 Task: In the  document insight Apply all border to the tabe with  'with box; Style line and width 1 pt 'Select Header and apply  'Bold' Select the text and align it to the  Center
Action: Mouse moved to (133, 154)
Screenshot: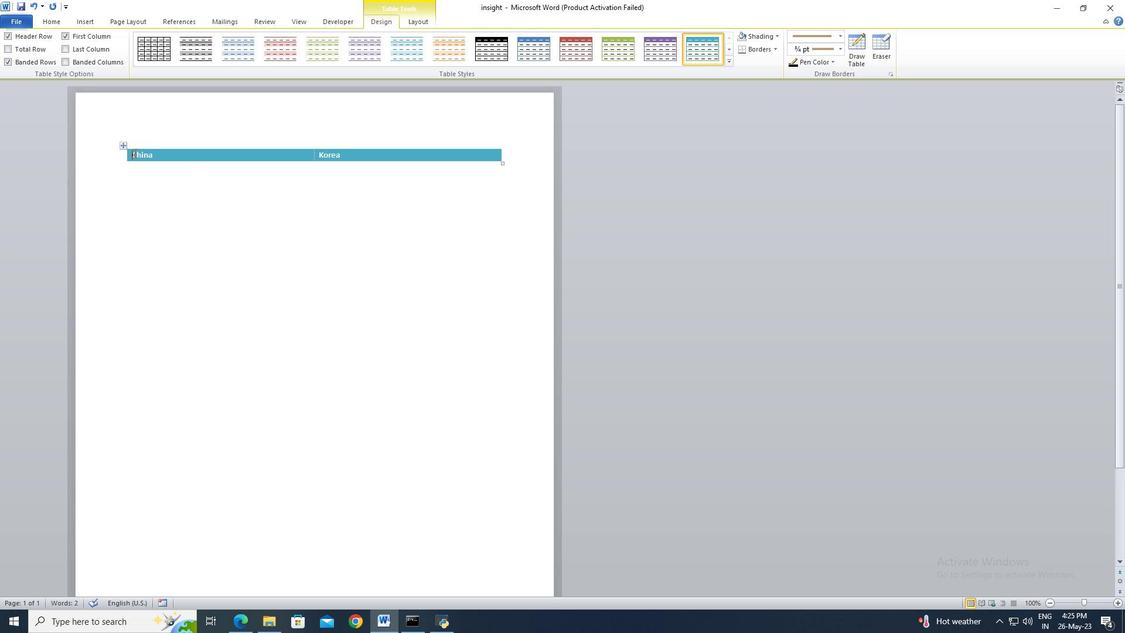 
Action: Mouse pressed left at (133, 154)
Screenshot: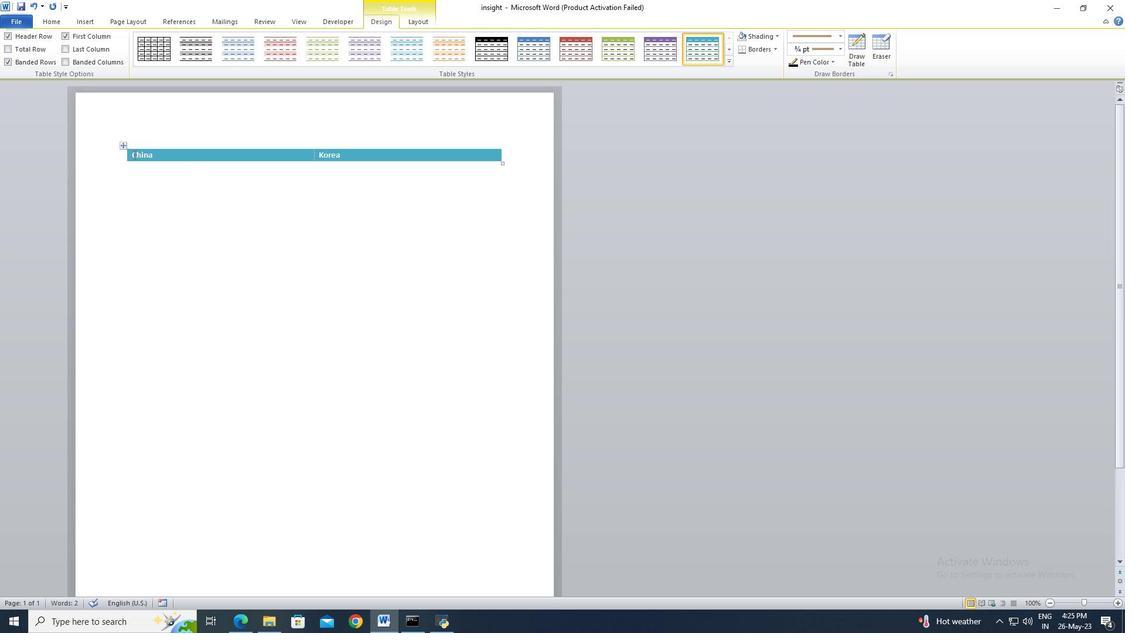 
Action: Mouse moved to (383, 168)
Screenshot: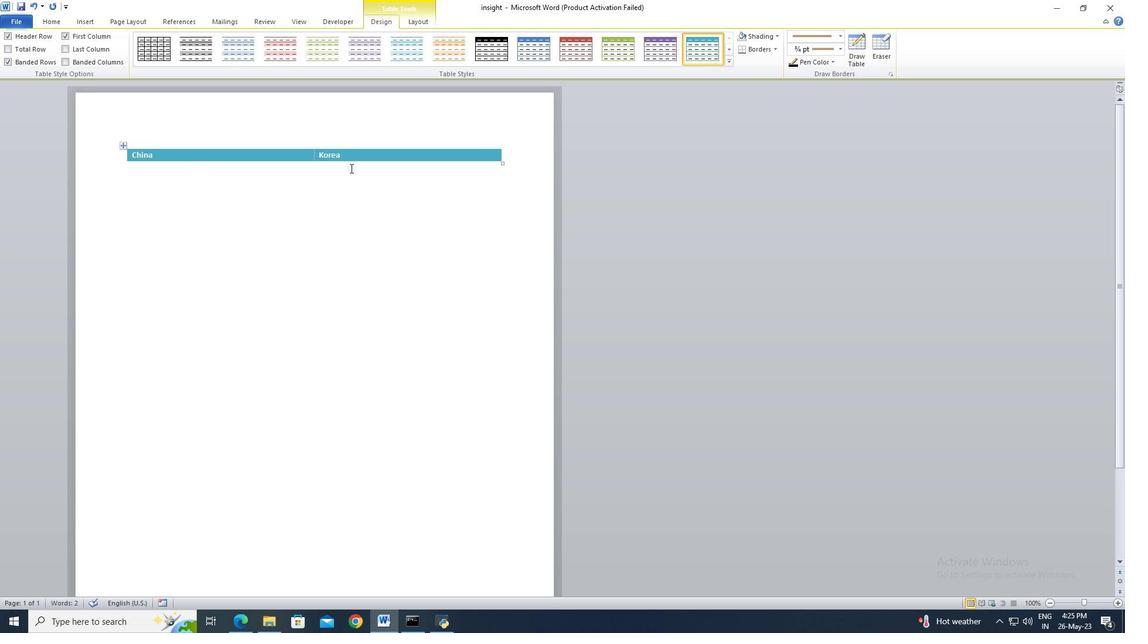 
Action: Key pressed ctrl+A
Screenshot: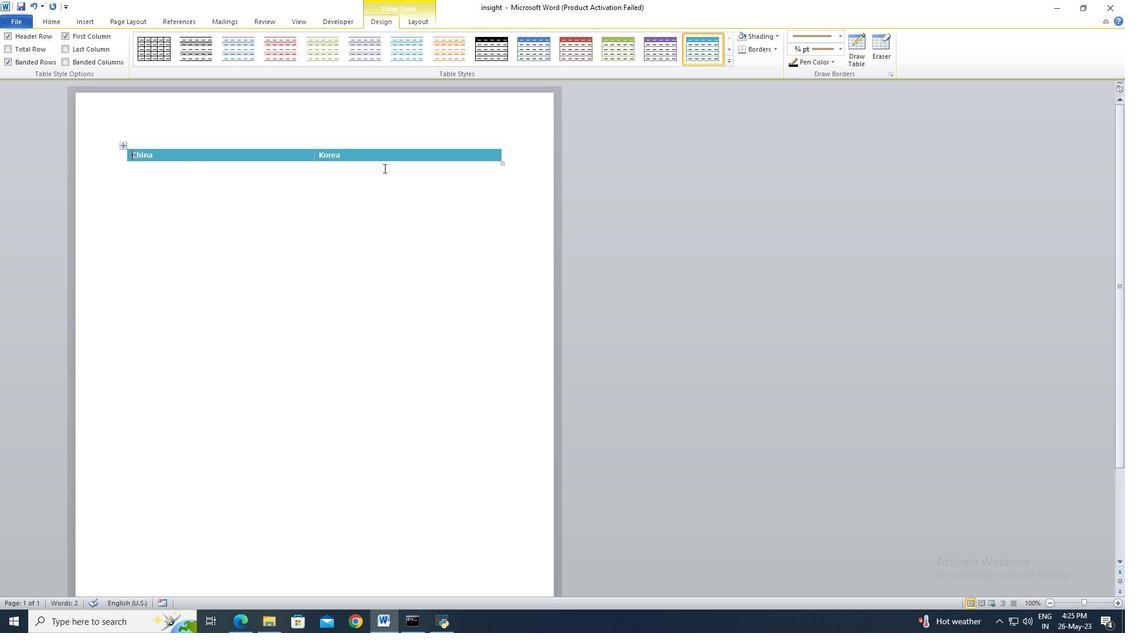 
Action: Mouse moved to (368, 58)
Screenshot: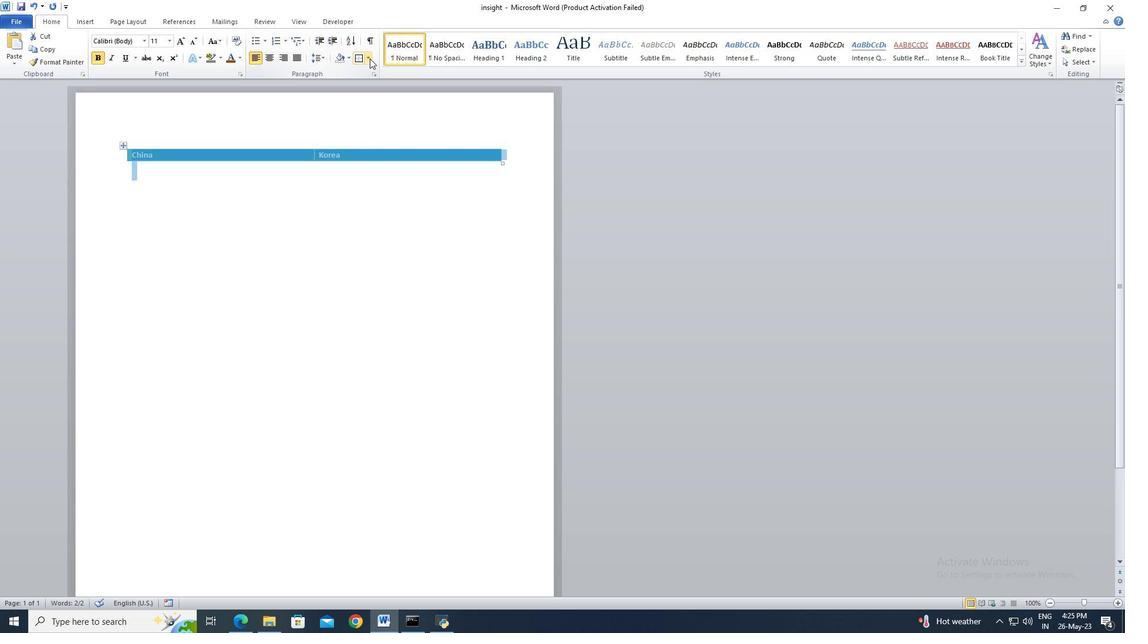 
Action: Mouse pressed left at (368, 58)
Screenshot: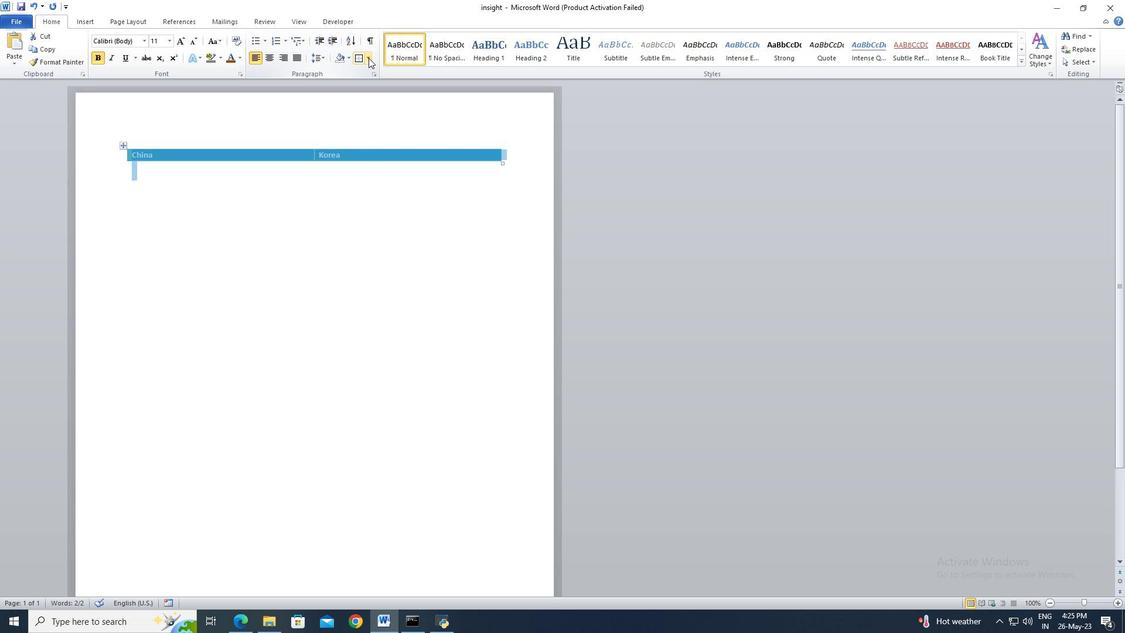
Action: Mouse moved to (322, 181)
Screenshot: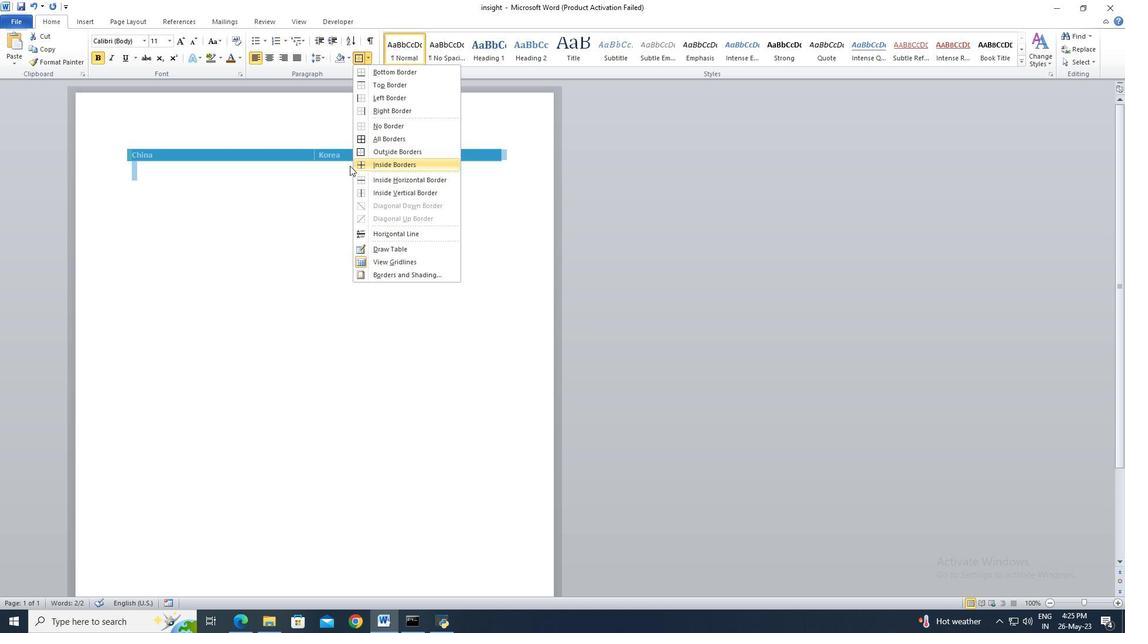 
Action: Mouse pressed left at (322, 181)
Screenshot: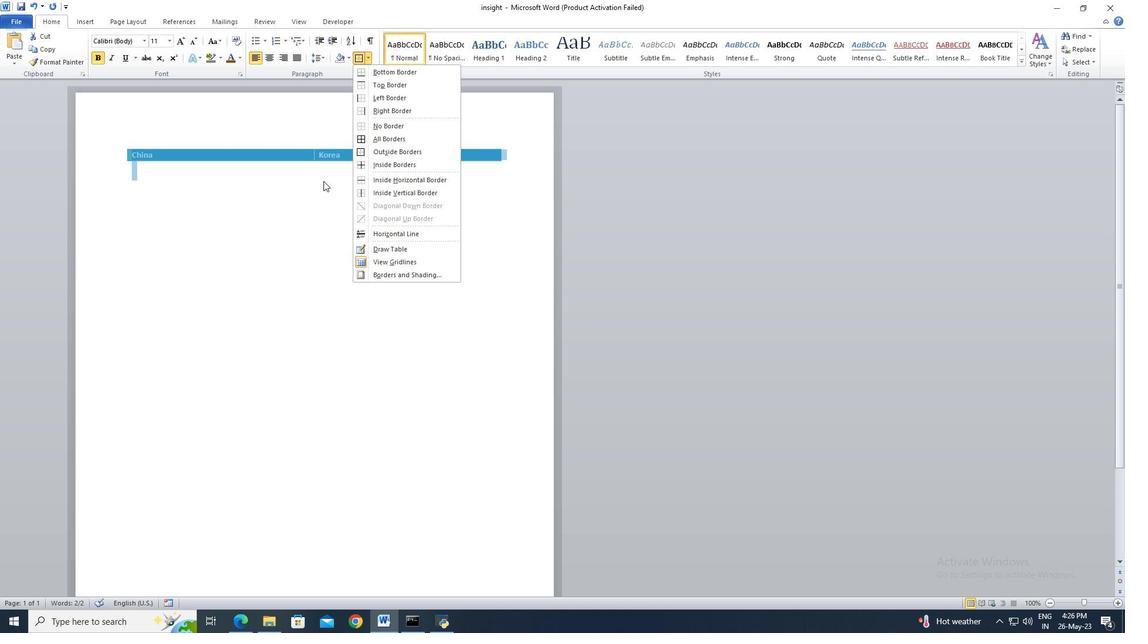
Action: Mouse moved to (362, 52)
Screenshot: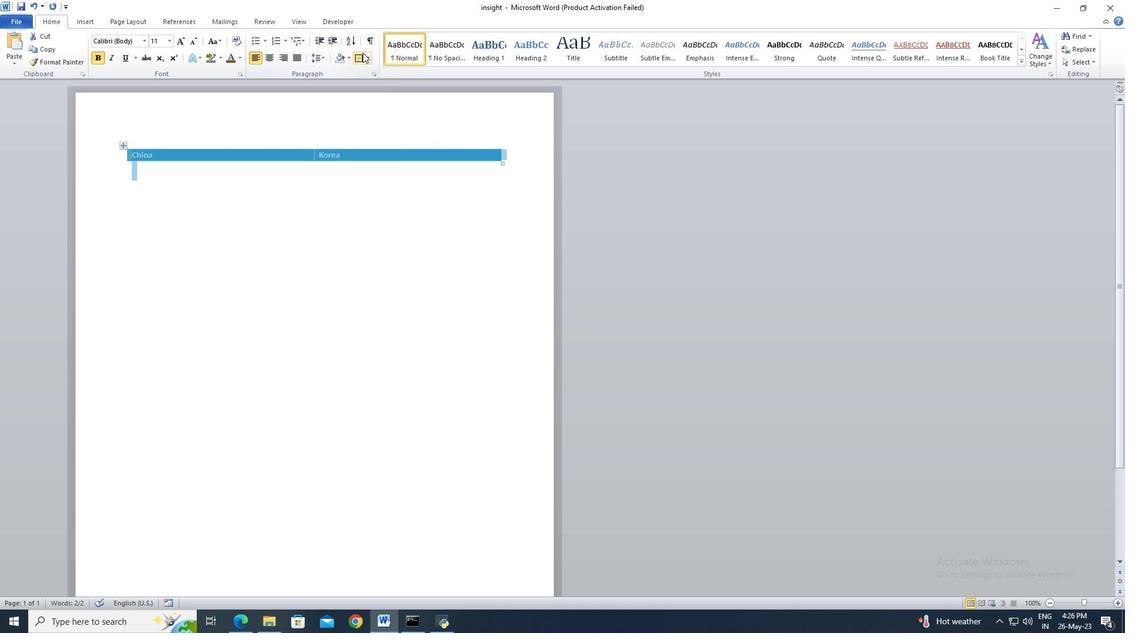 
Action: Mouse pressed left at (362, 52)
Screenshot: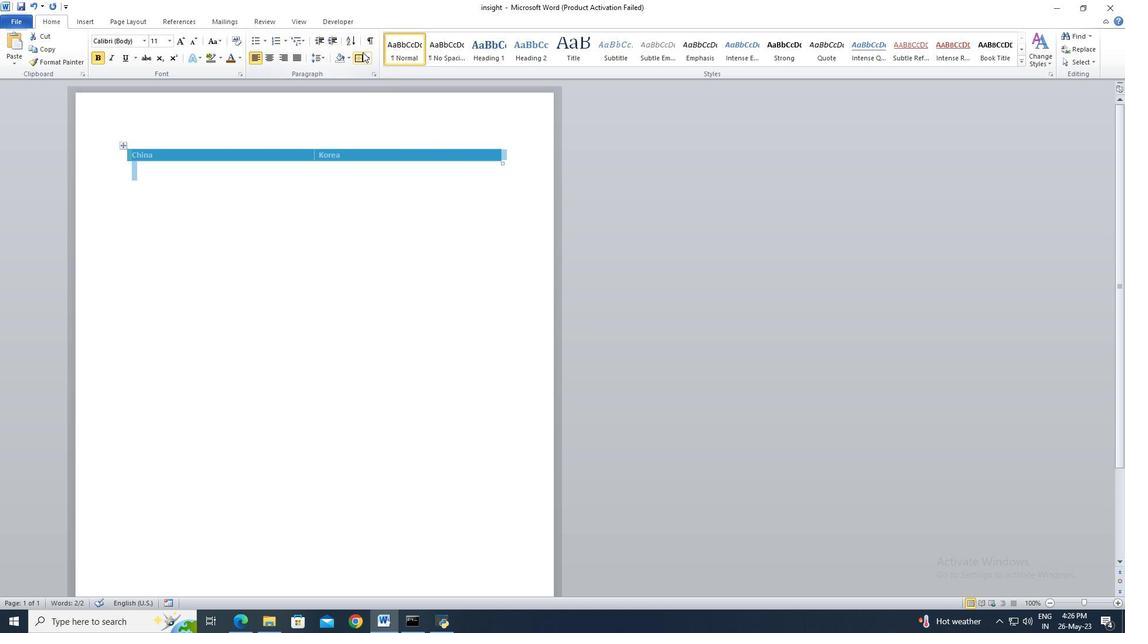 
Action: Mouse moved to (366, 64)
Screenshot: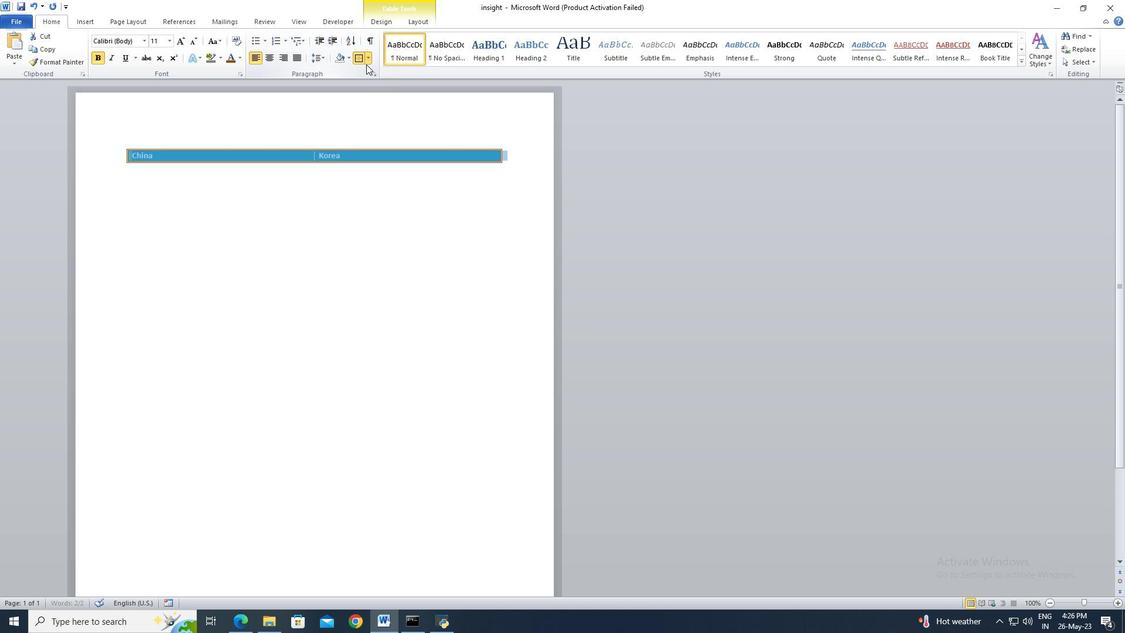 
Action: Key pressed ctrl+Z
Screenshot: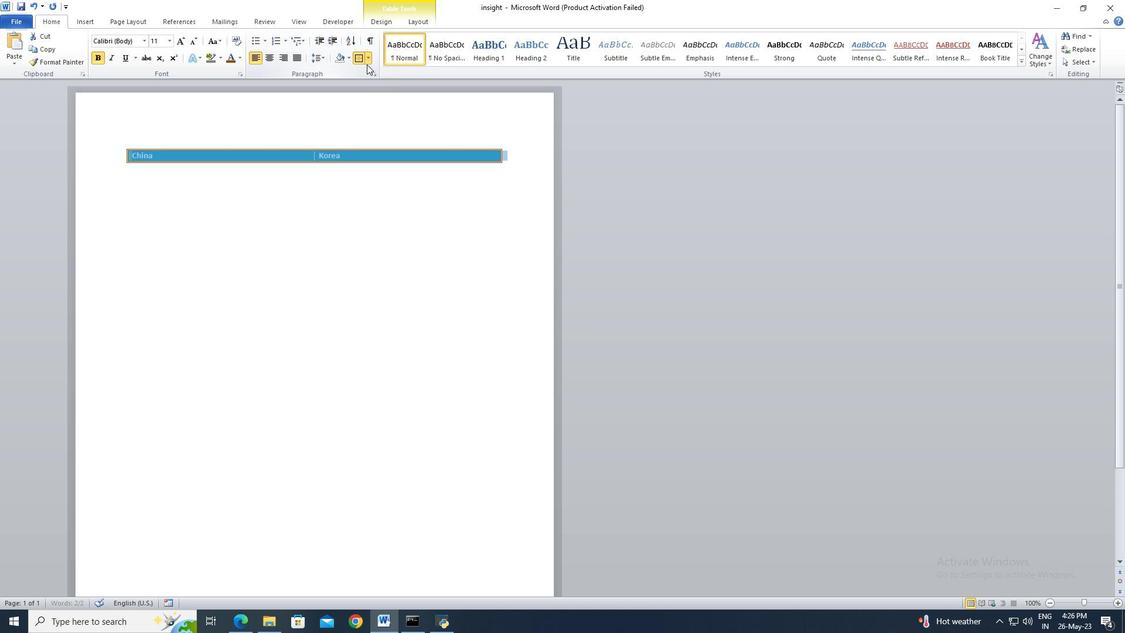 
Action: Mouse moved to (364, 58)
Screenshot: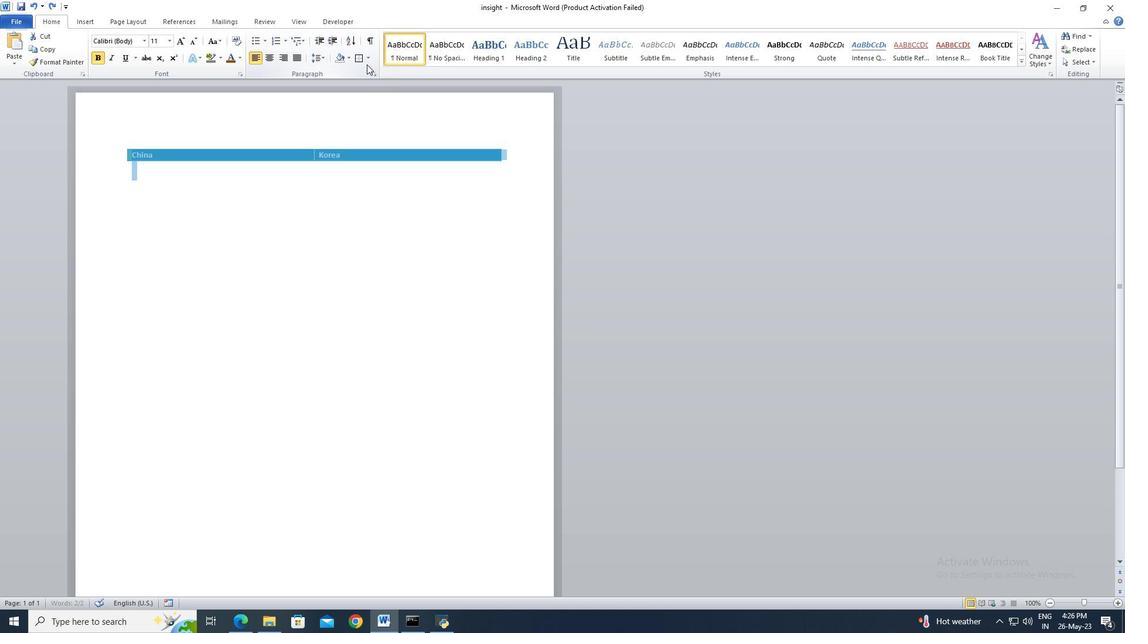 
Action: Mouse pressed left at (364, 58)
Screenshot: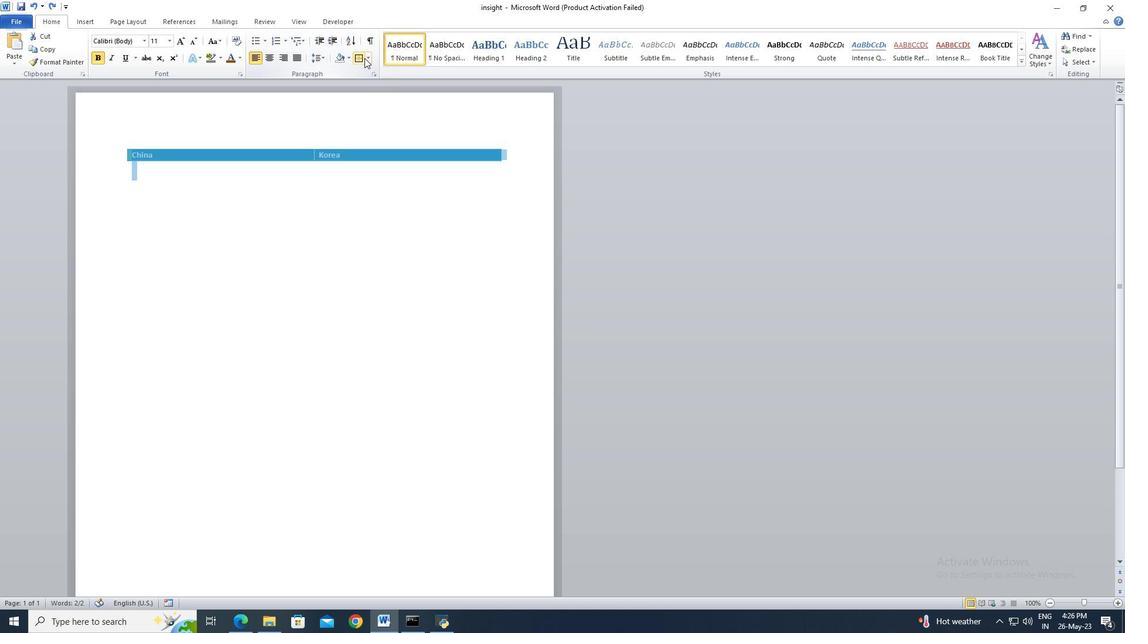 
Action: Mouse moved to (369, 60)
Screenshot: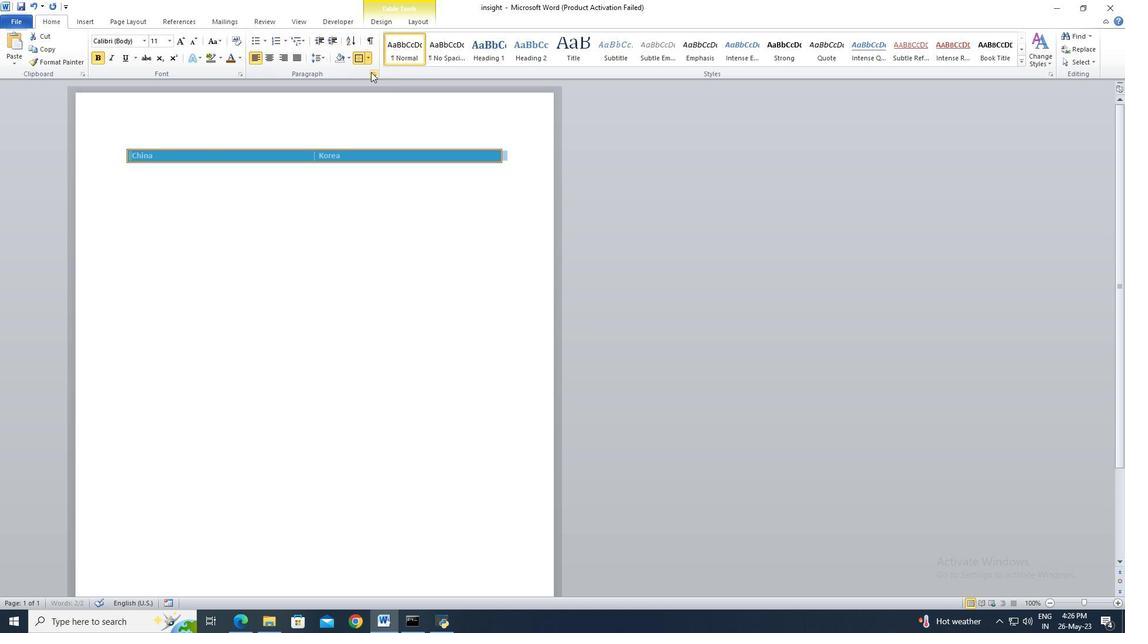 
Action: Mouse pressed left at (369, 60)
Screenshot: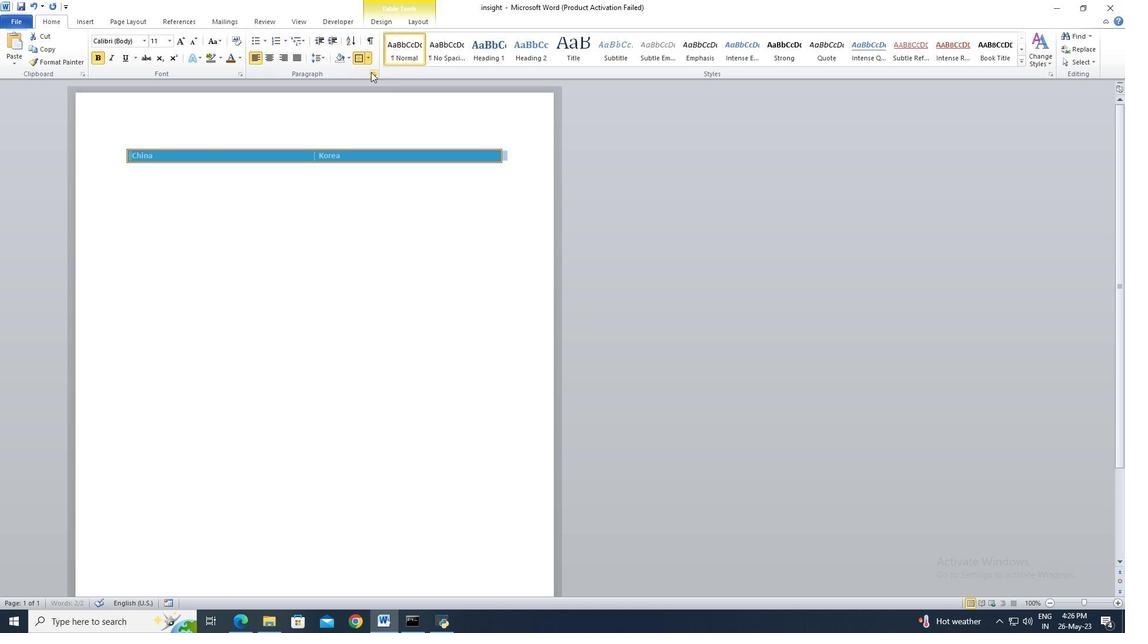 
Action: Mouse moved to (378, 138)
Screenshot: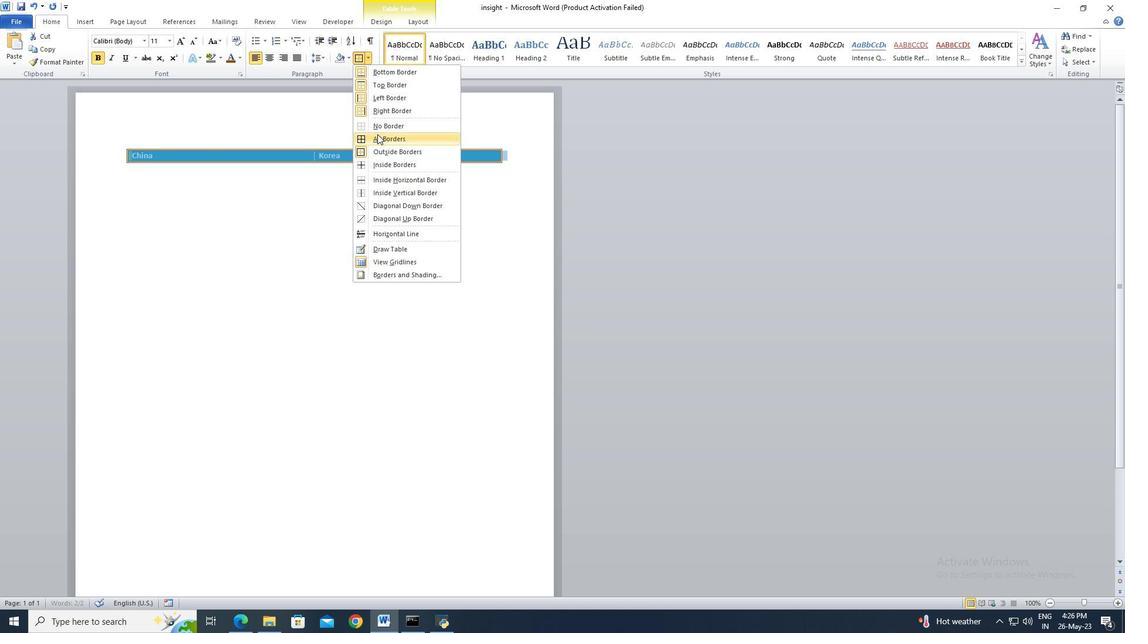 
Action: Mouse pressed left at (378, 138)
Screenshot: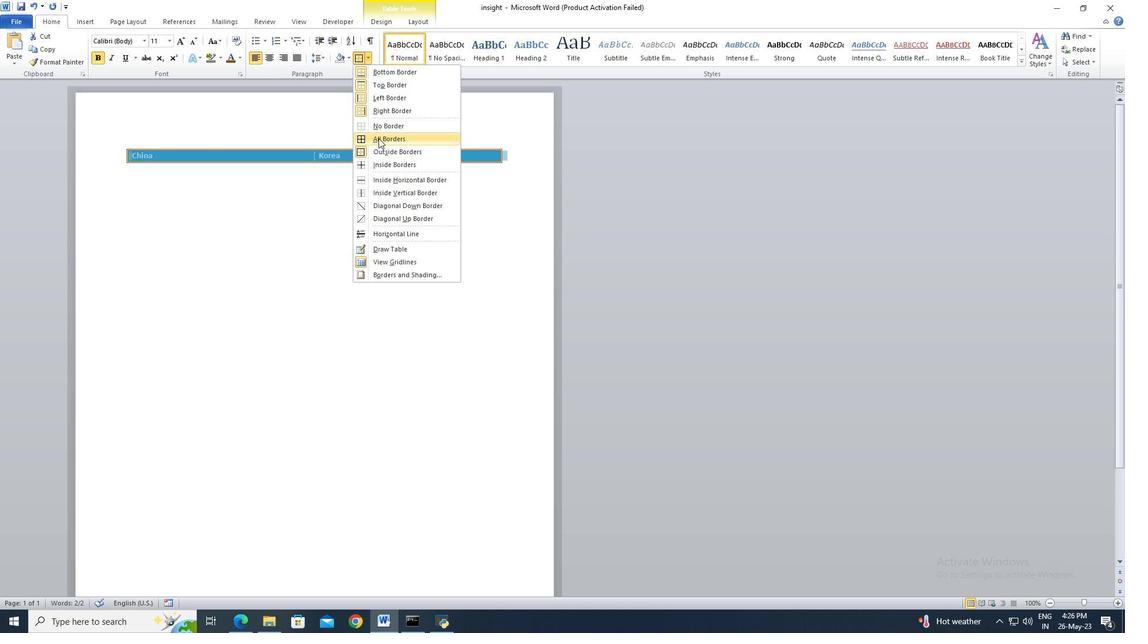 
Action: Mouse moved to (296, 137)
Screenshot: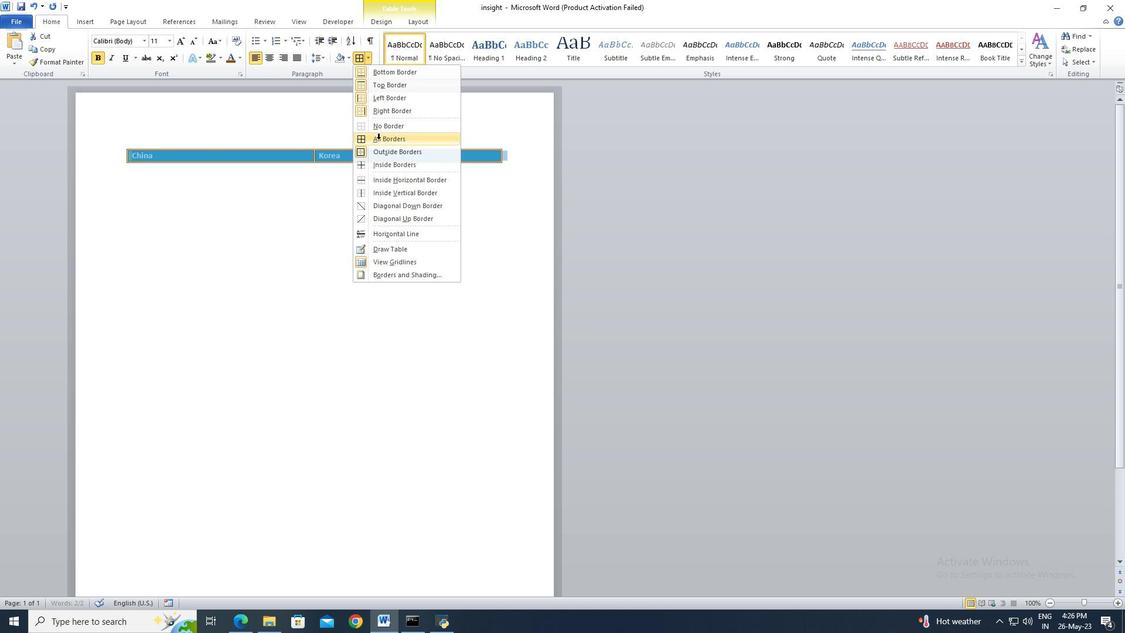 
Action: Mouse pressed left at (296, 137)
Screenshot: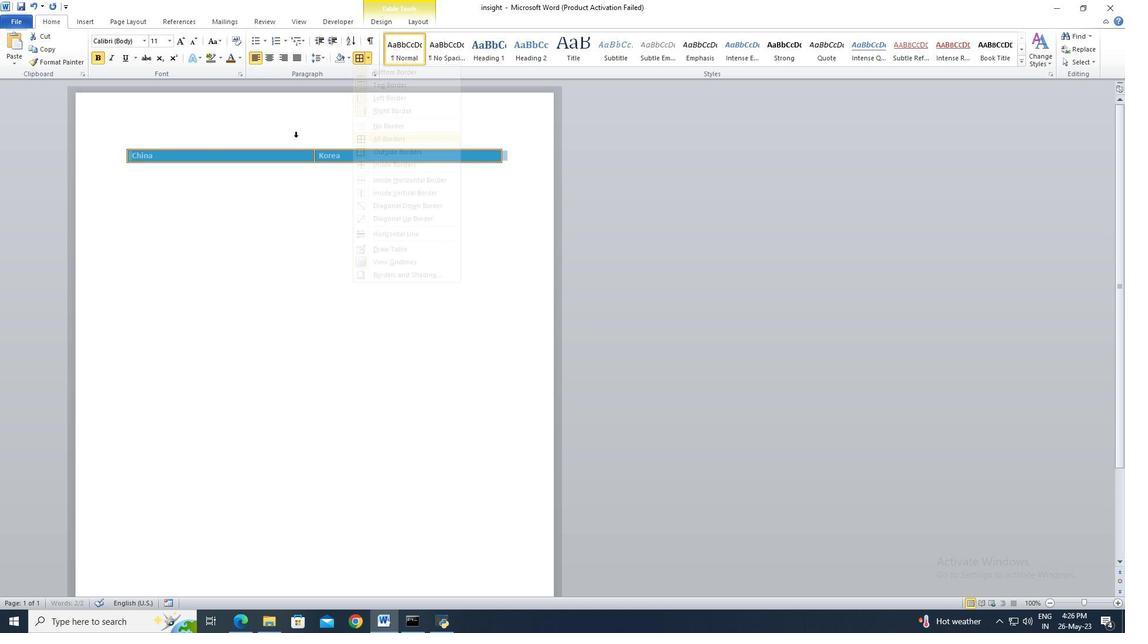 
Action: Mouse moved to (368, 60)
Screenshot: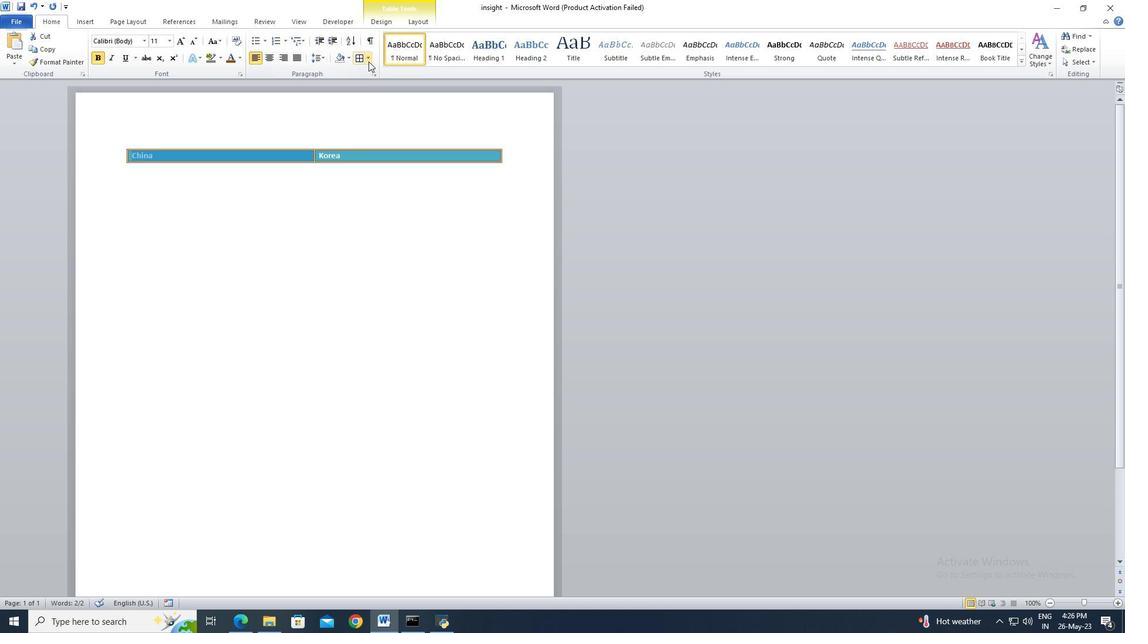 
Action: Mouse pressed left at (368, 60)
Screenshot: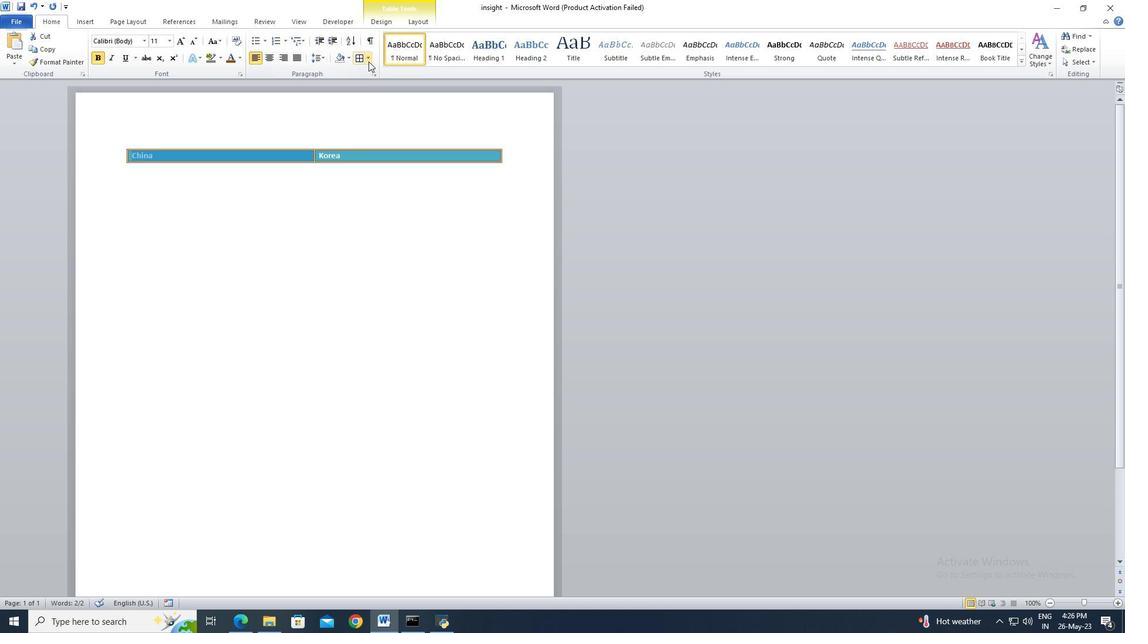 
Action: Mouse moved to (373, 276)
Screenshot: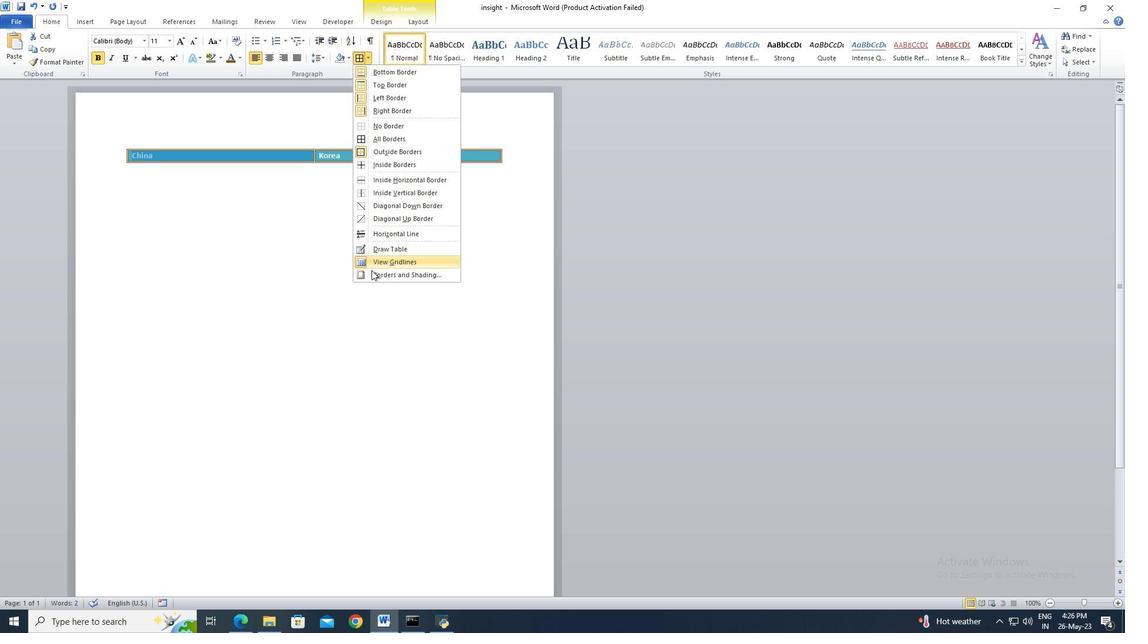 
Action: Mouse pressed left at (373, 276)
Screenshot: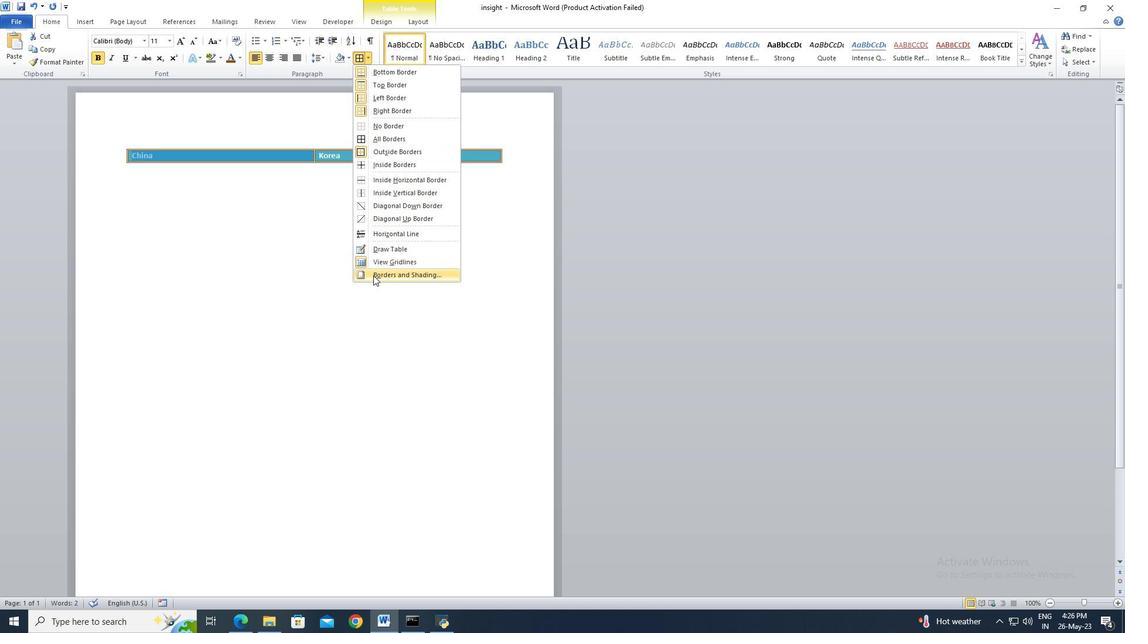 
Action: Mouse moved to (334, 120)
Screenshot: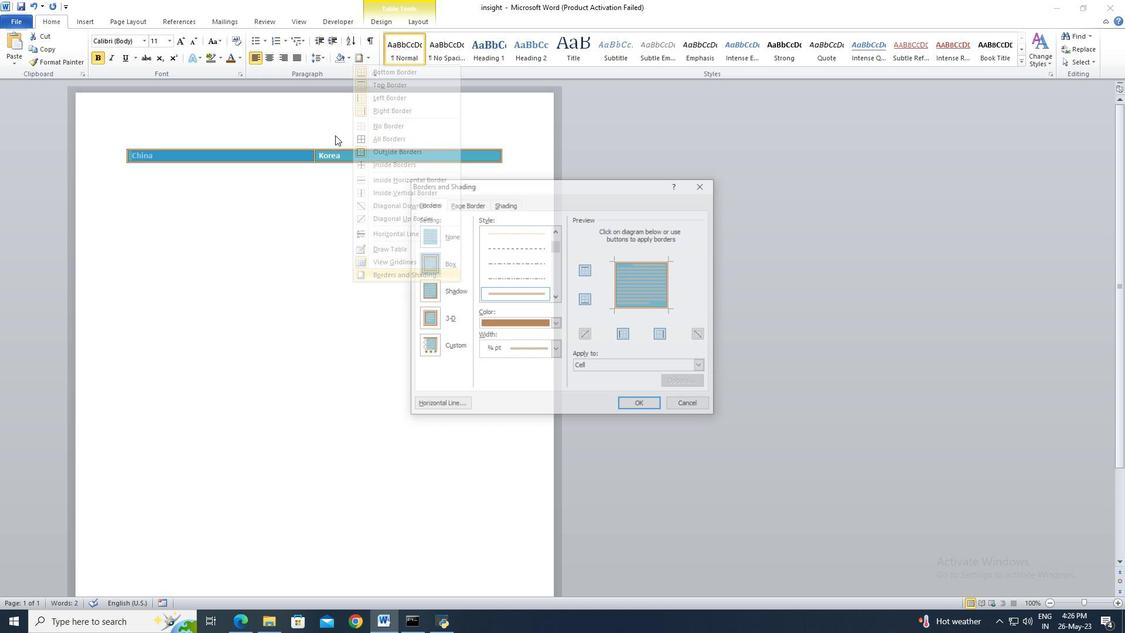 
Action: Mouse pressed left at (334, 120)
Screenshot: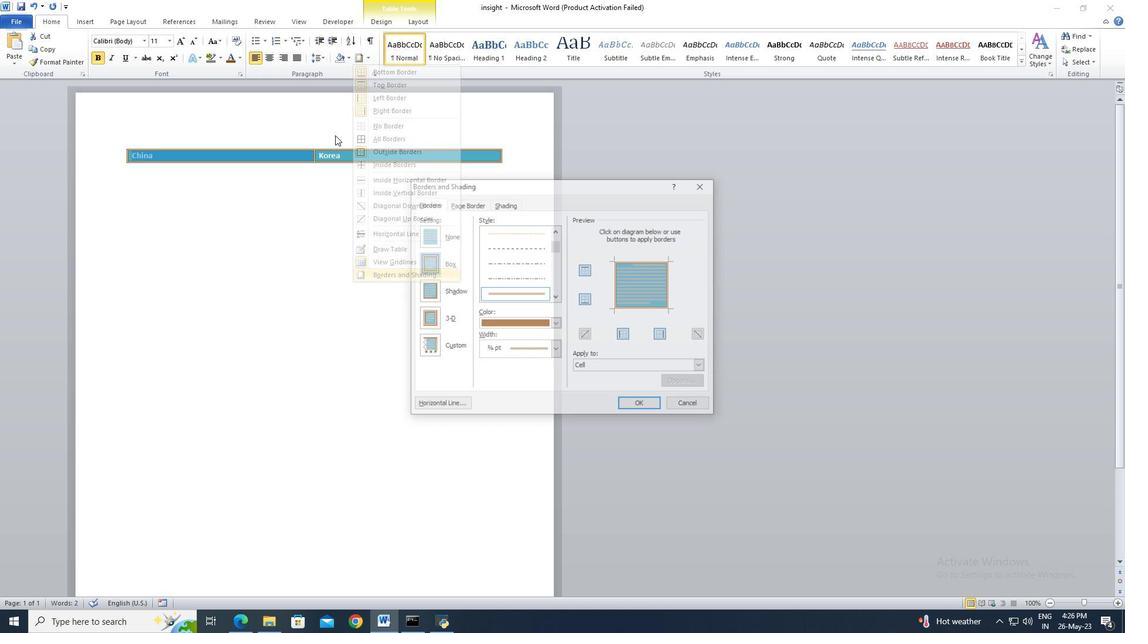 
Action: Mouse moved to (675, 405)
Screenshot: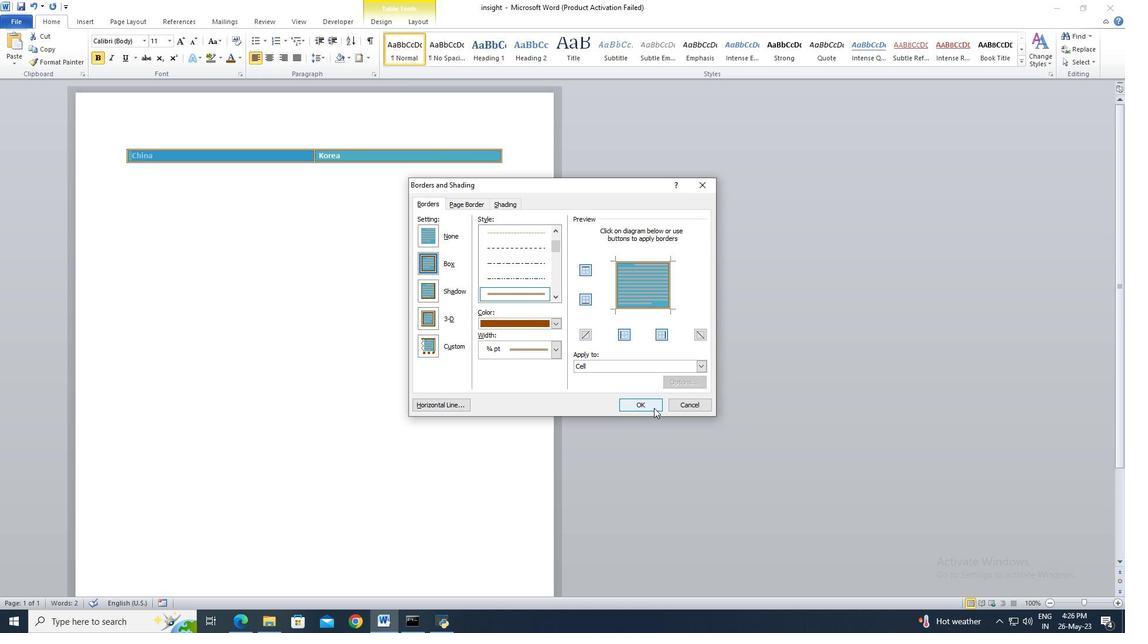 
Action: Mouse pressed left at (675, 405)
Screenshot: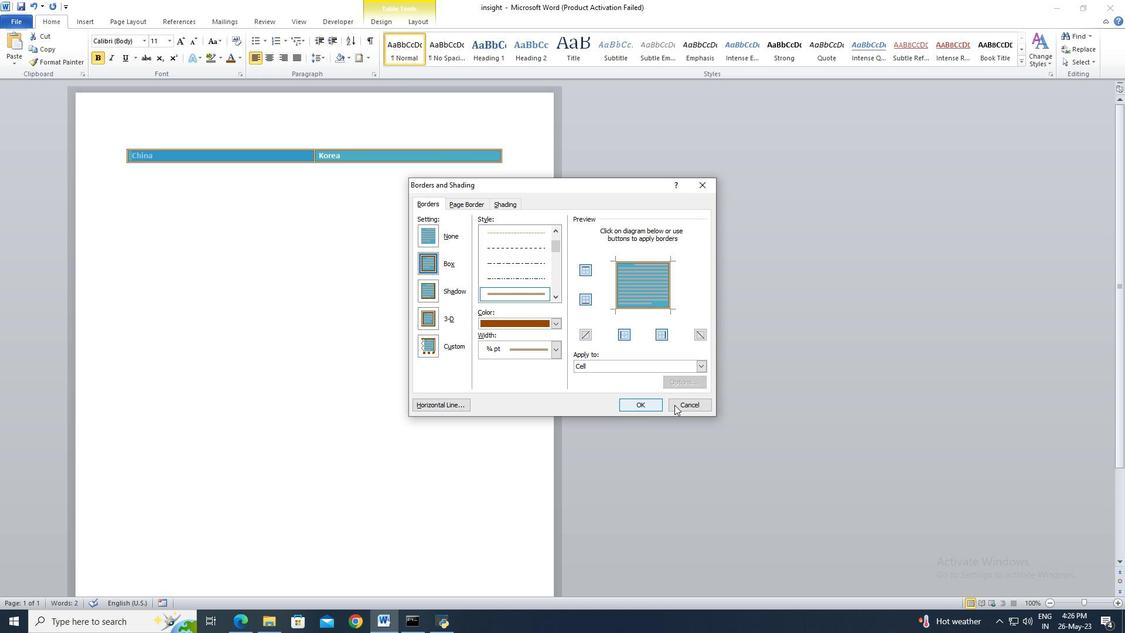 
Action: Mouse moved to (293, 171)
Screenshot: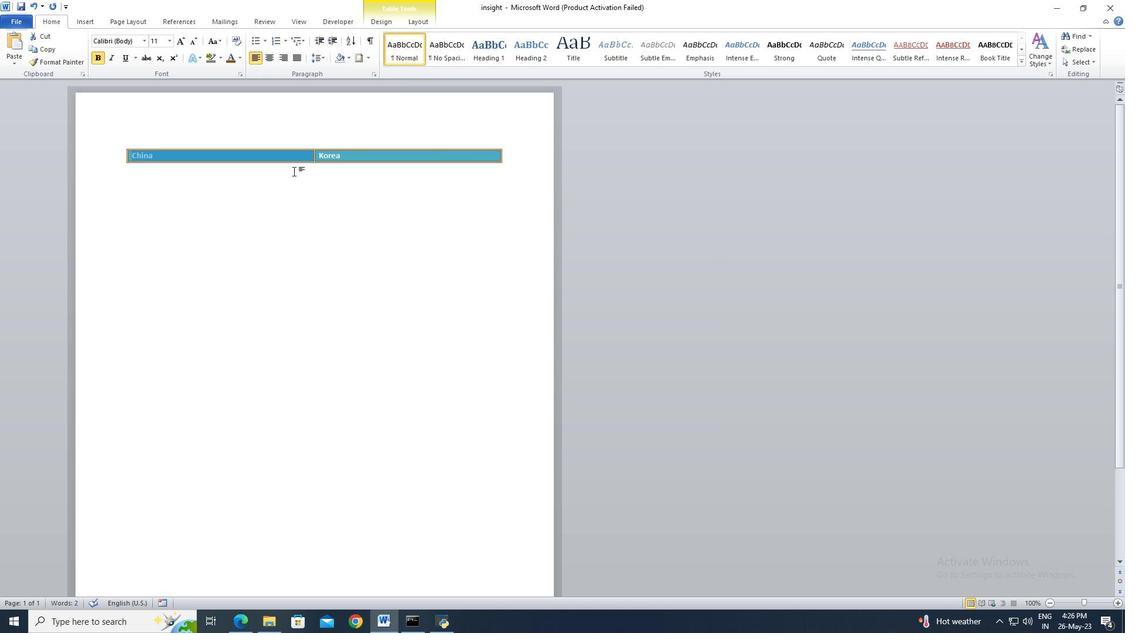 
Action: Key pressed ctrl+Z<'\x1a'>
Screenshot: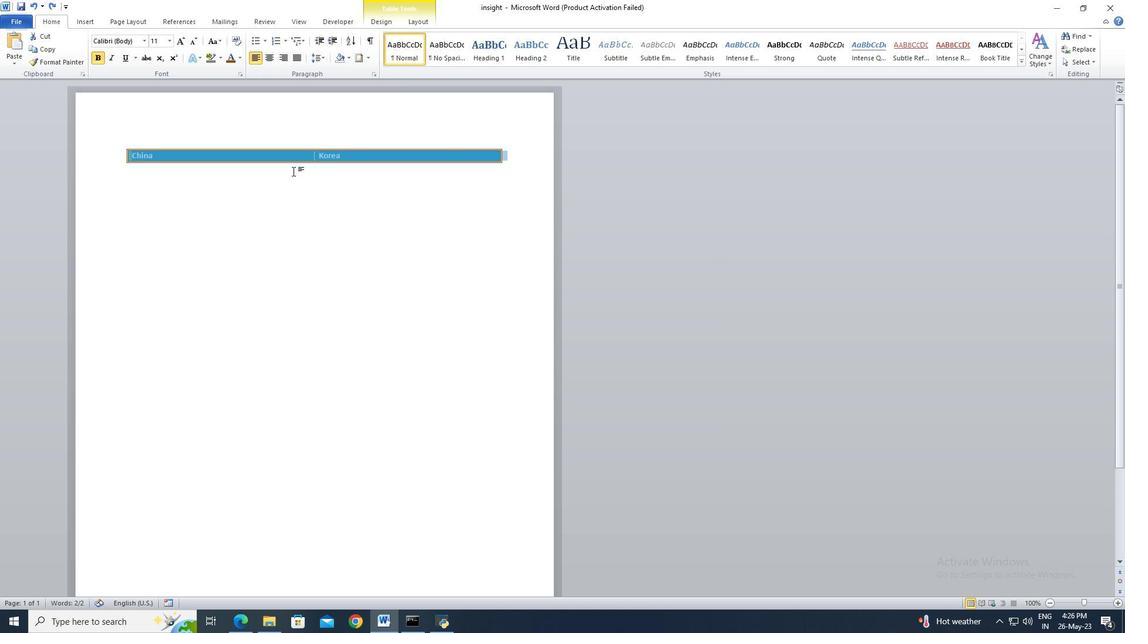 
Action: Mouse moved to (298, 198)
Screenshot: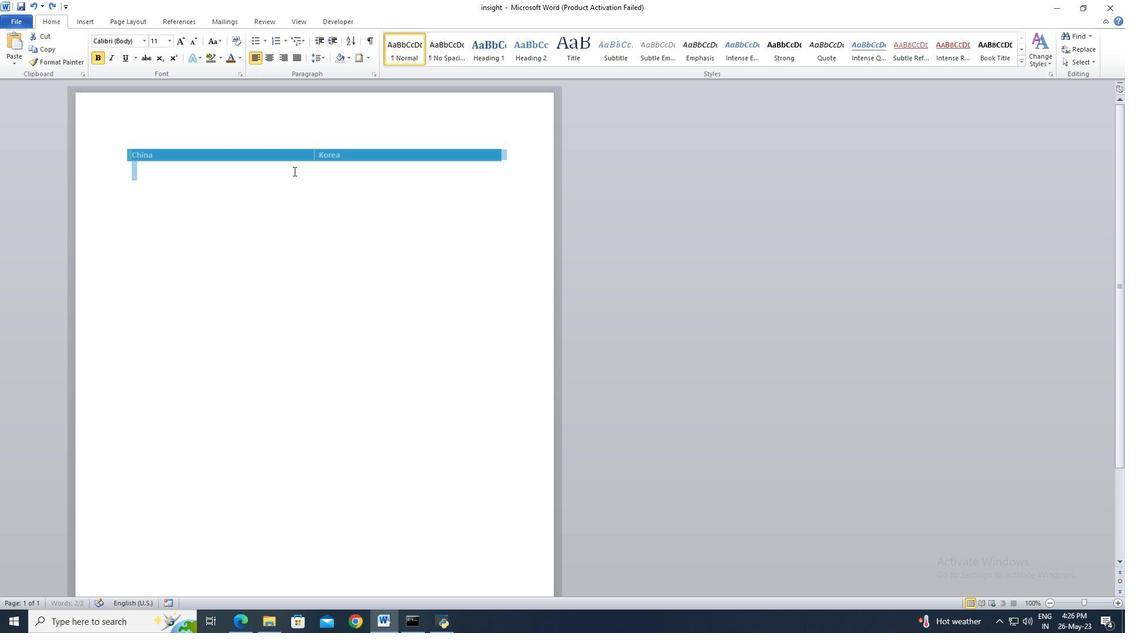 
Action: Mouse pressed left at (298, 198)
Screenshot: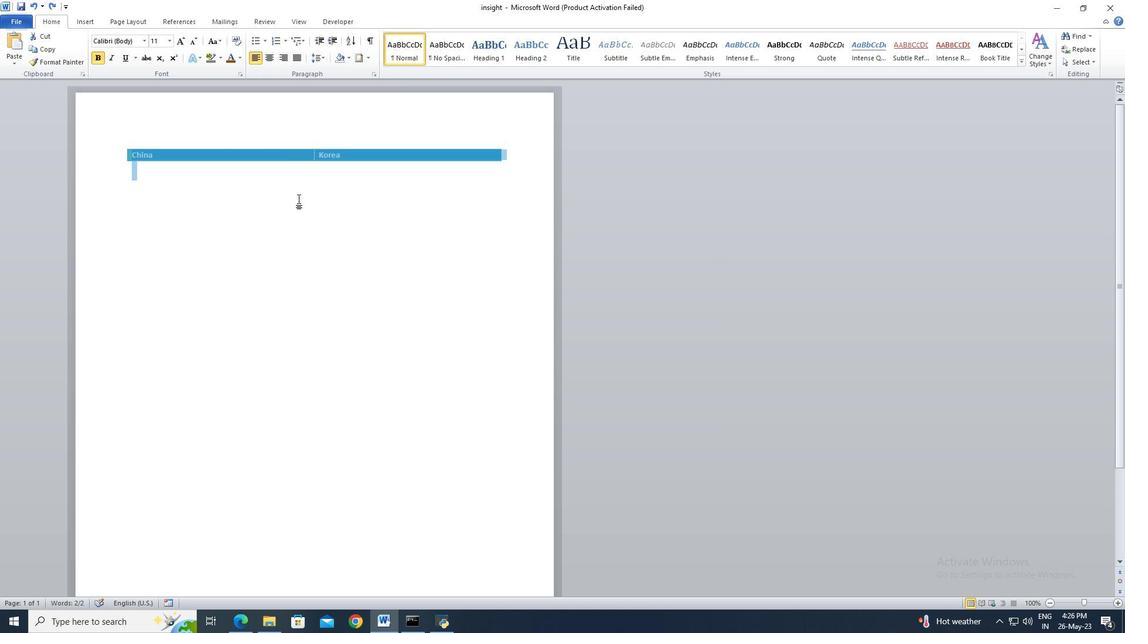 
Action: Mouse moved to (132, 151)
Screenshot: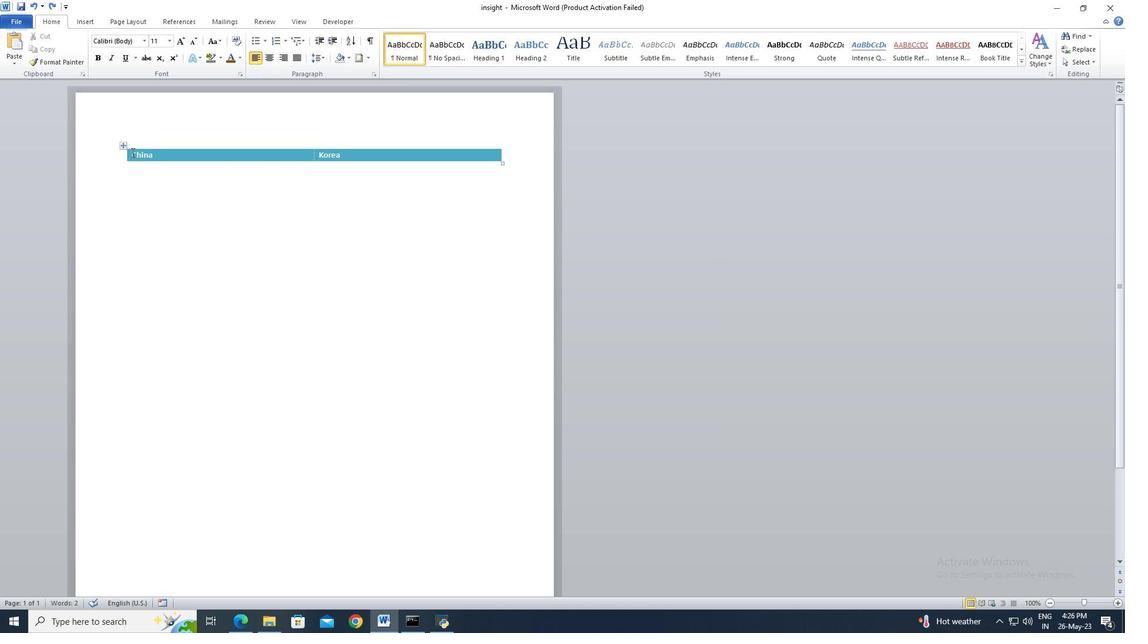 
Action: Mouse pressed left at (132, 151)
Screenshot: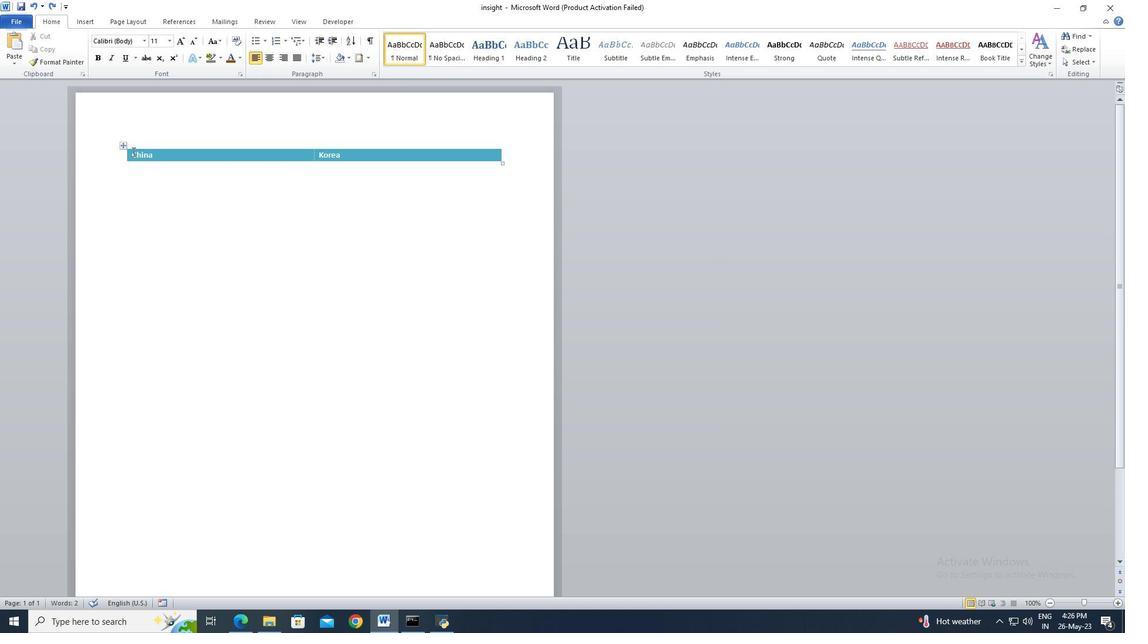 
Action: Mouse moved to (216, 212)
Screenshot: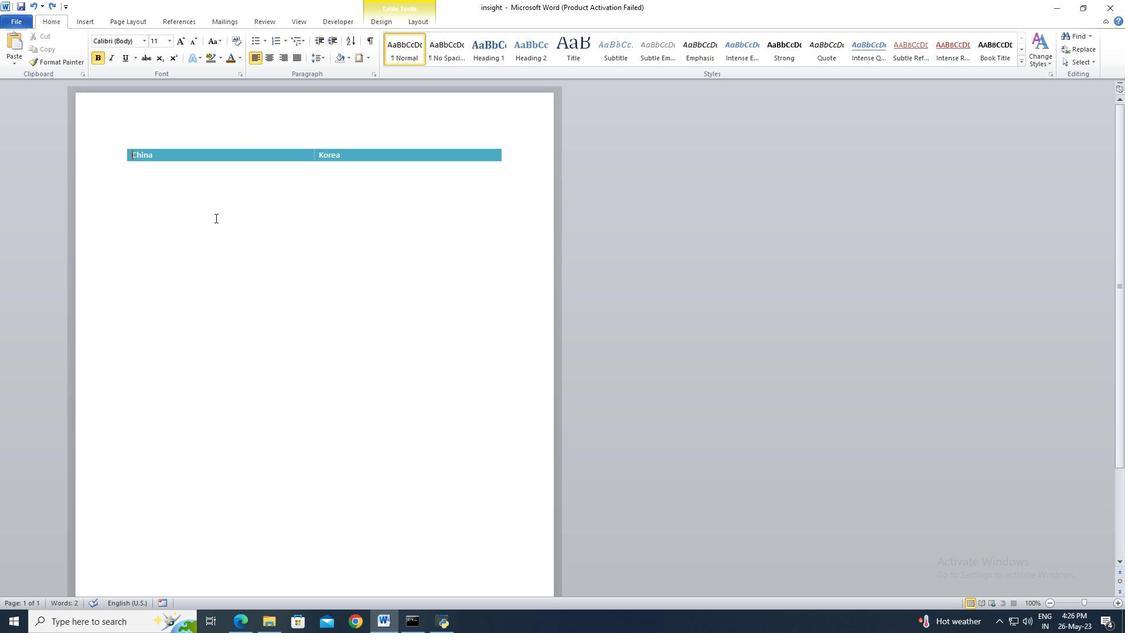 
Action: Key pressed ctrl+A
Screenshot: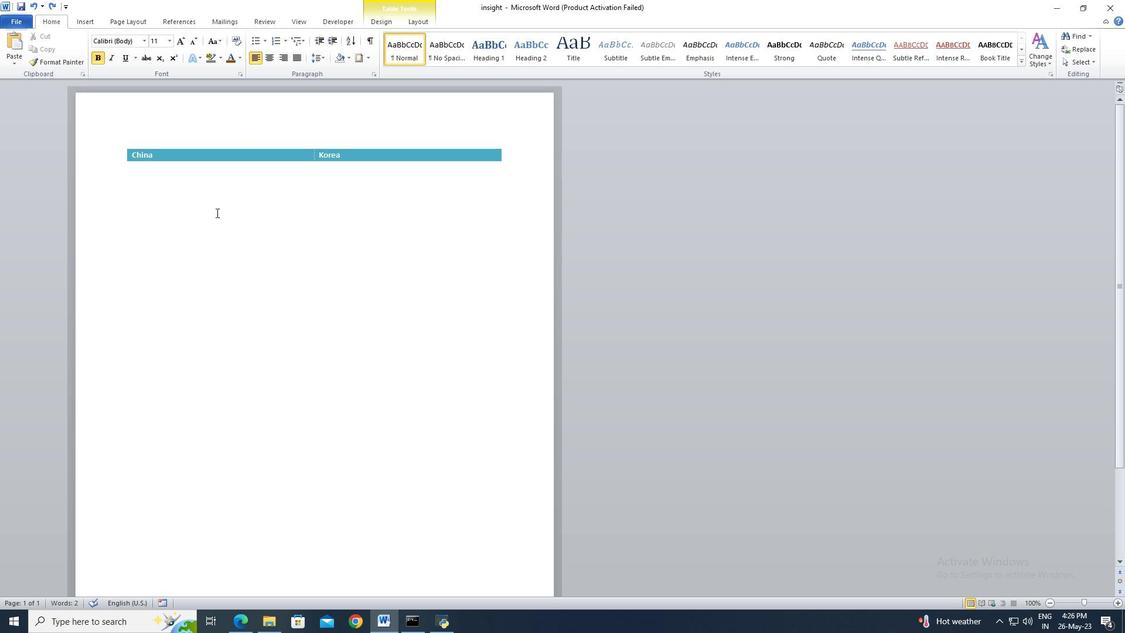 
Action: Mouse moved to (366, 55)
Screenshot: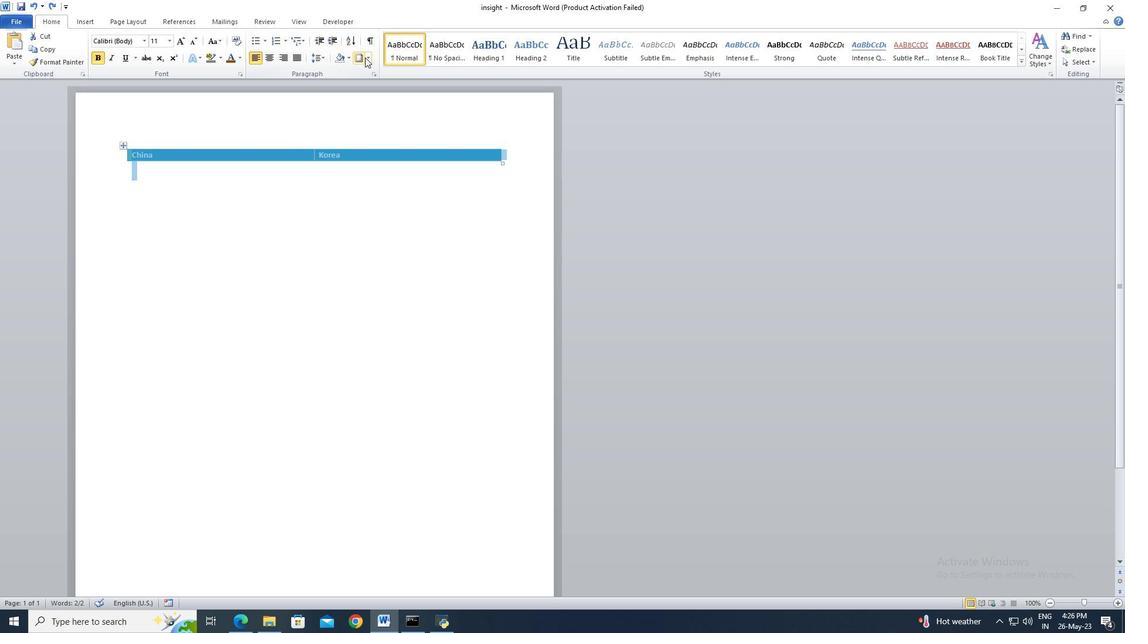 
Action: Mouse pressed left at (366, 55)
Screenshot: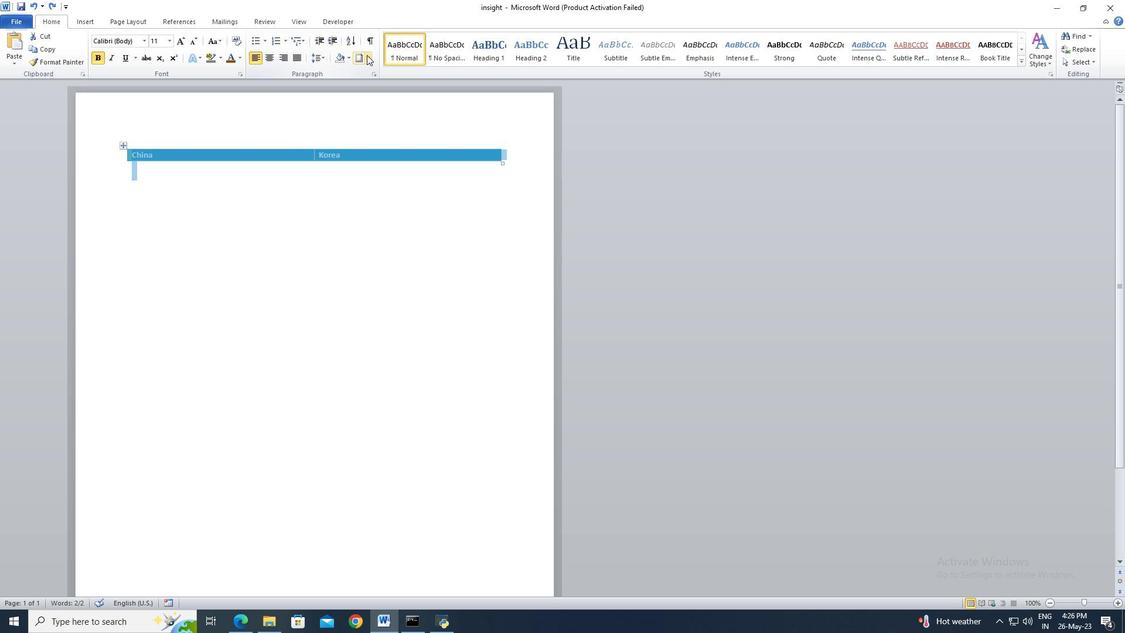 
Action: Mouse moved to (386, 270)
Screenshot: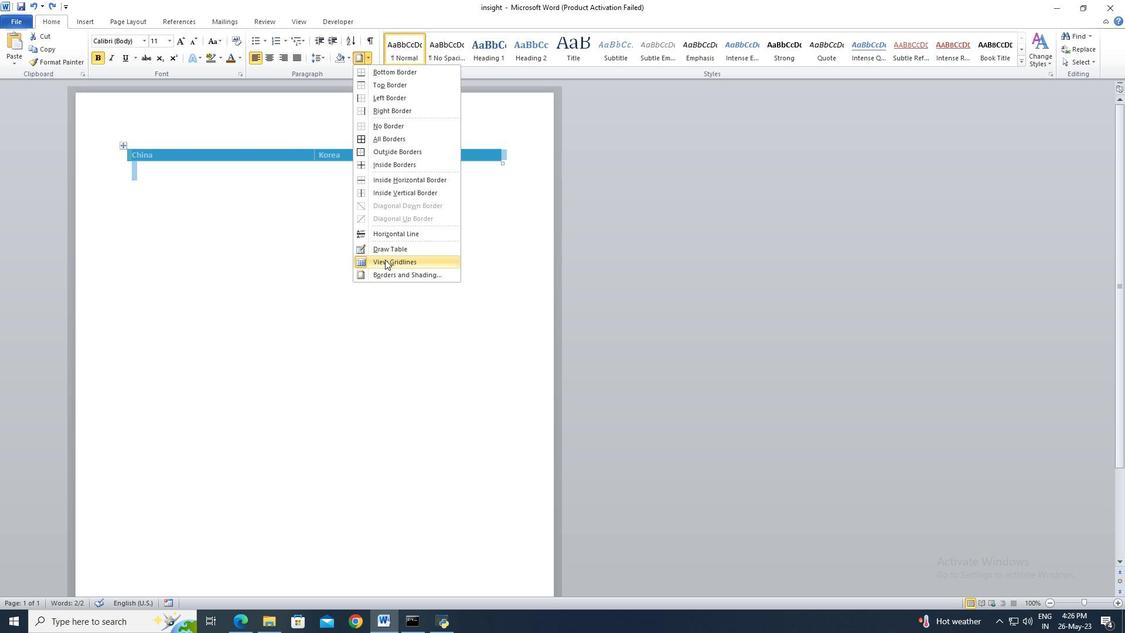 
Action: Mouse pressed left at (386, 270)
Screenshot: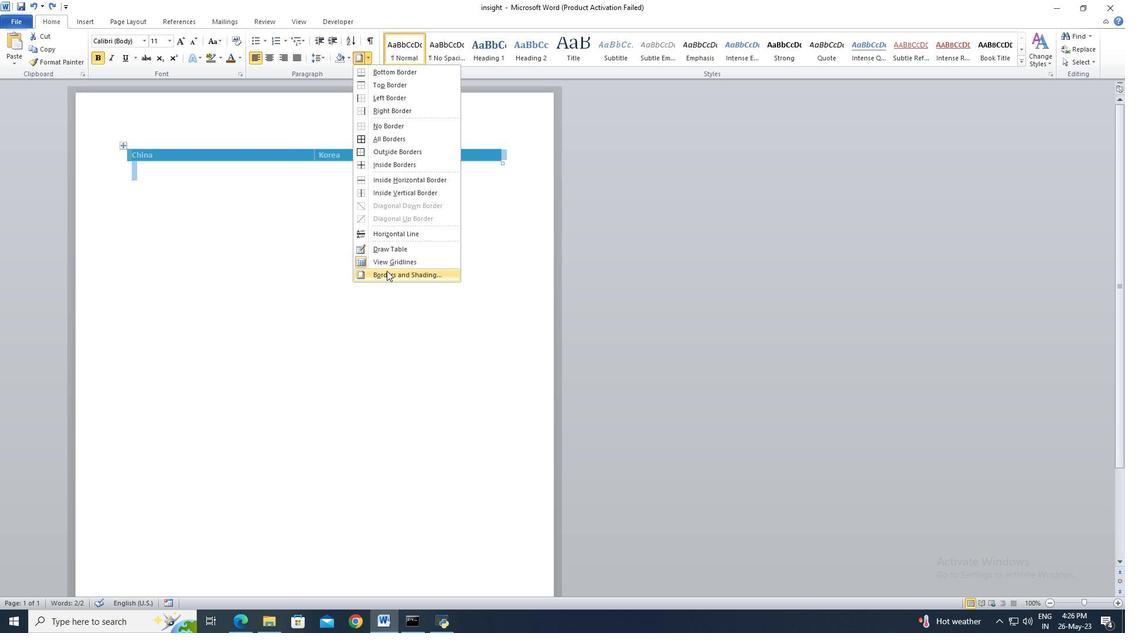 
Action: Mouse moved to (425, 267)
Screenshot: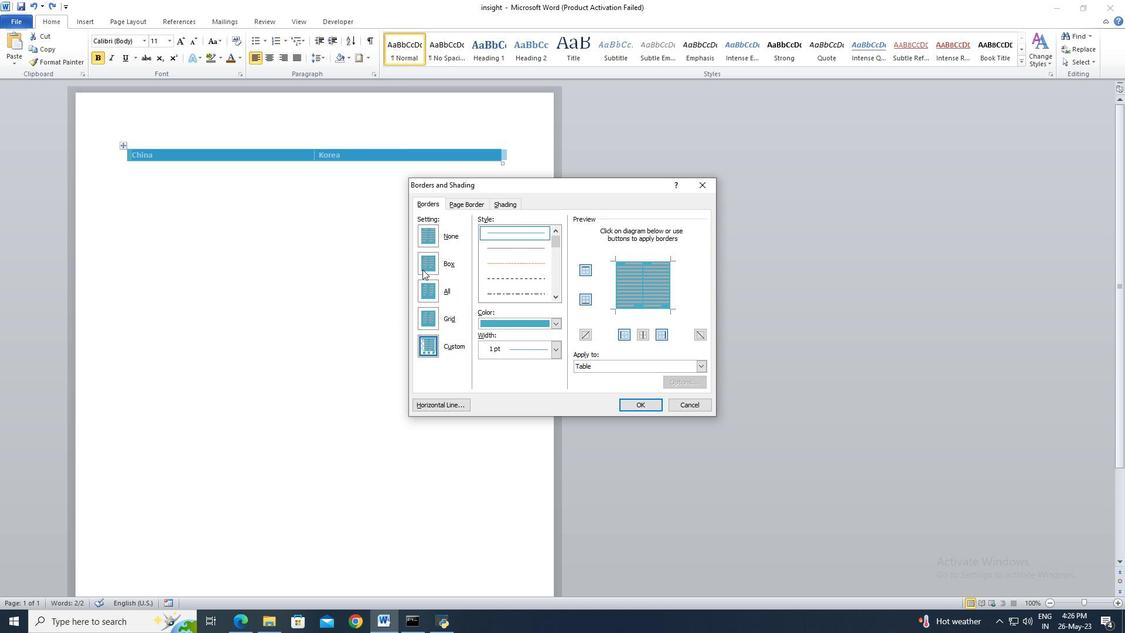 
Action: Mouse pressed left at (425, 267)
Screenshot: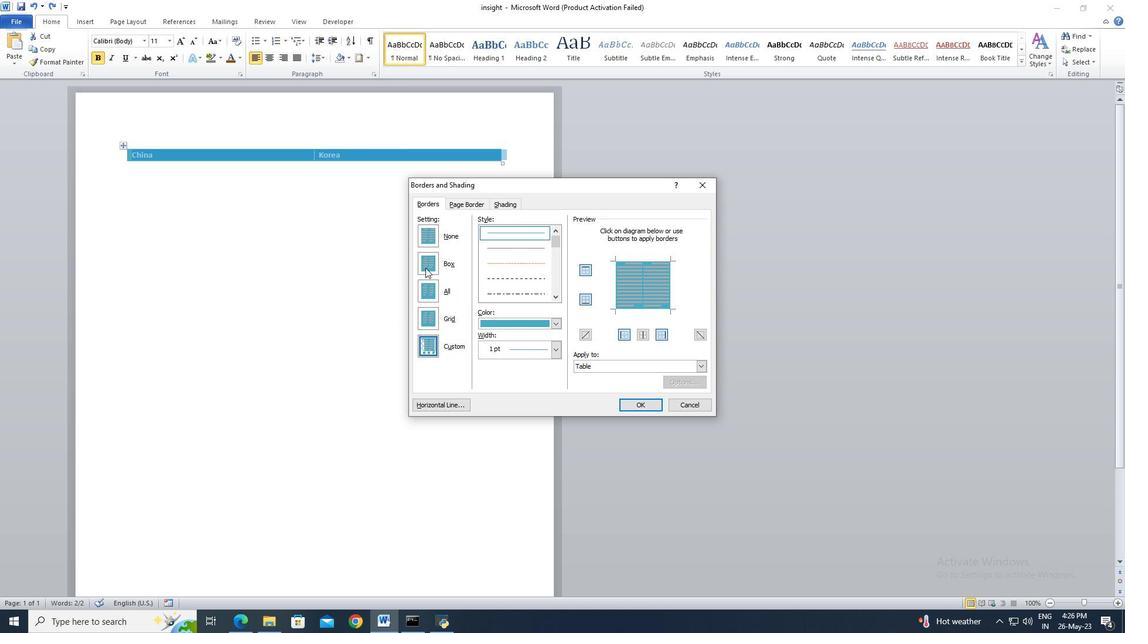 
Action: Mouse moved to (502, 236)
Screenshot: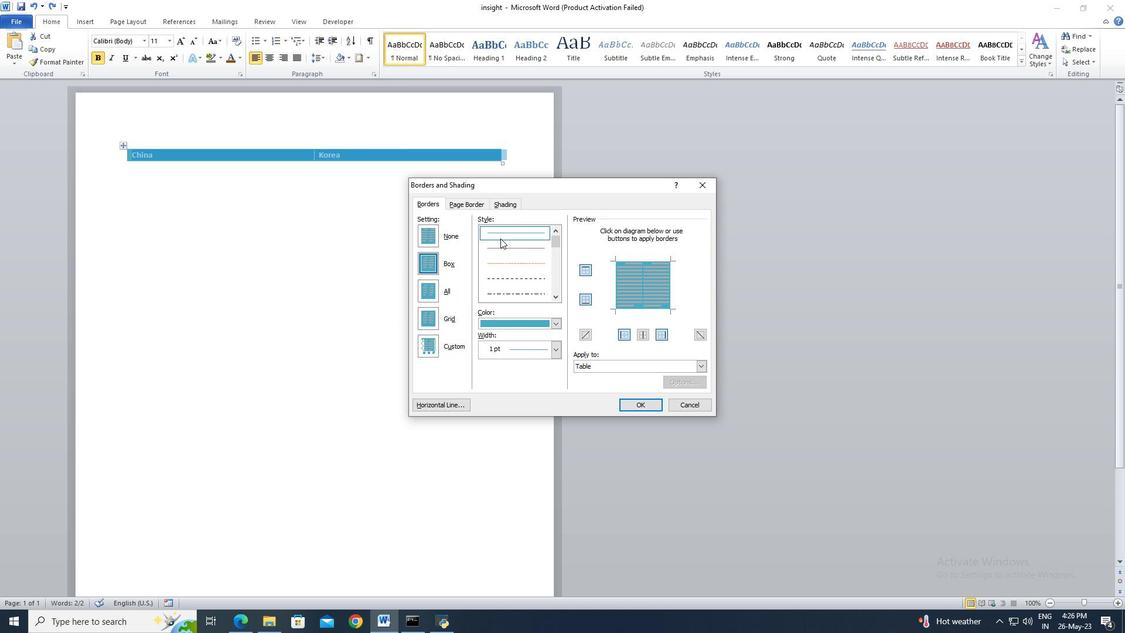 
Action: Mouse pressed left at (502, 236)
Screenshot: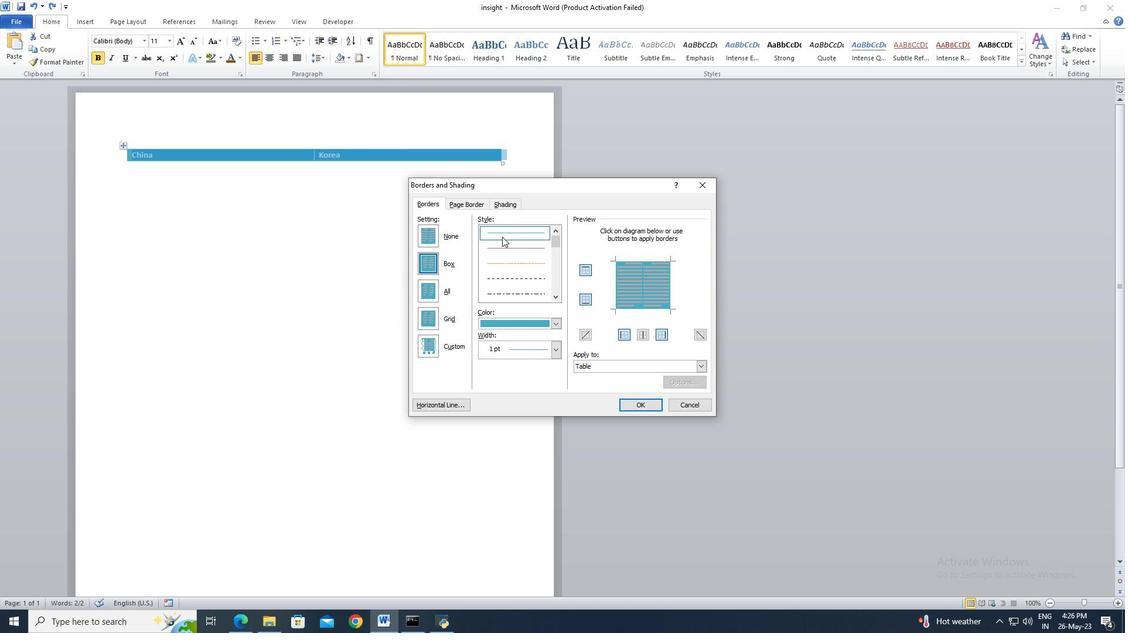
Action: Mouse moved to (553, 352)
Screenshot: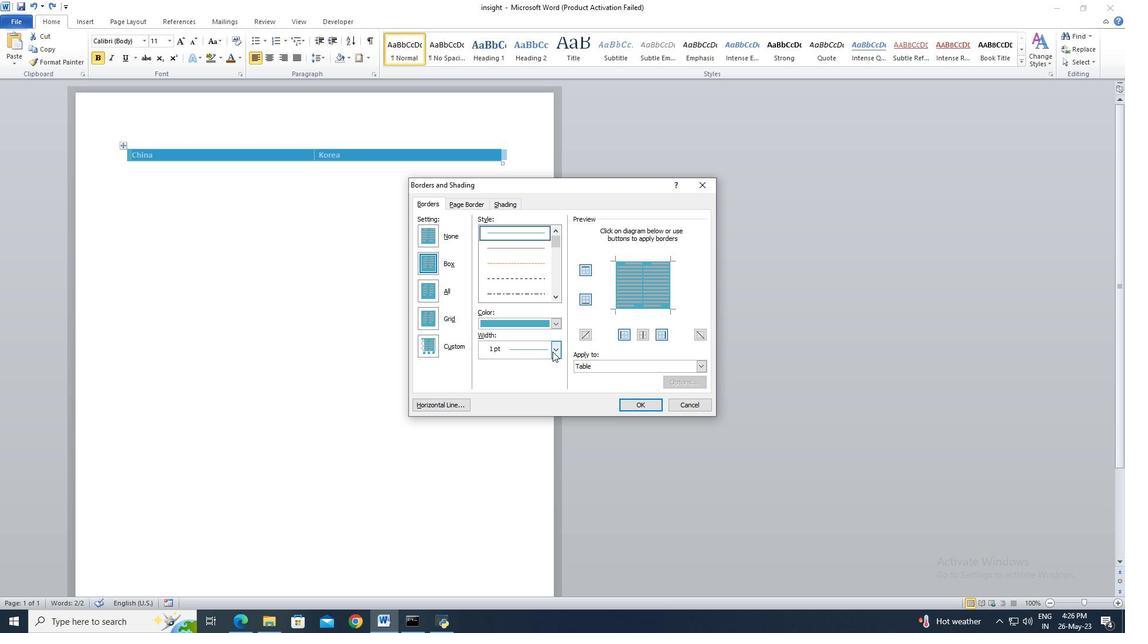 
Action: Mouse pressed left at (553, 352)
Screenshot: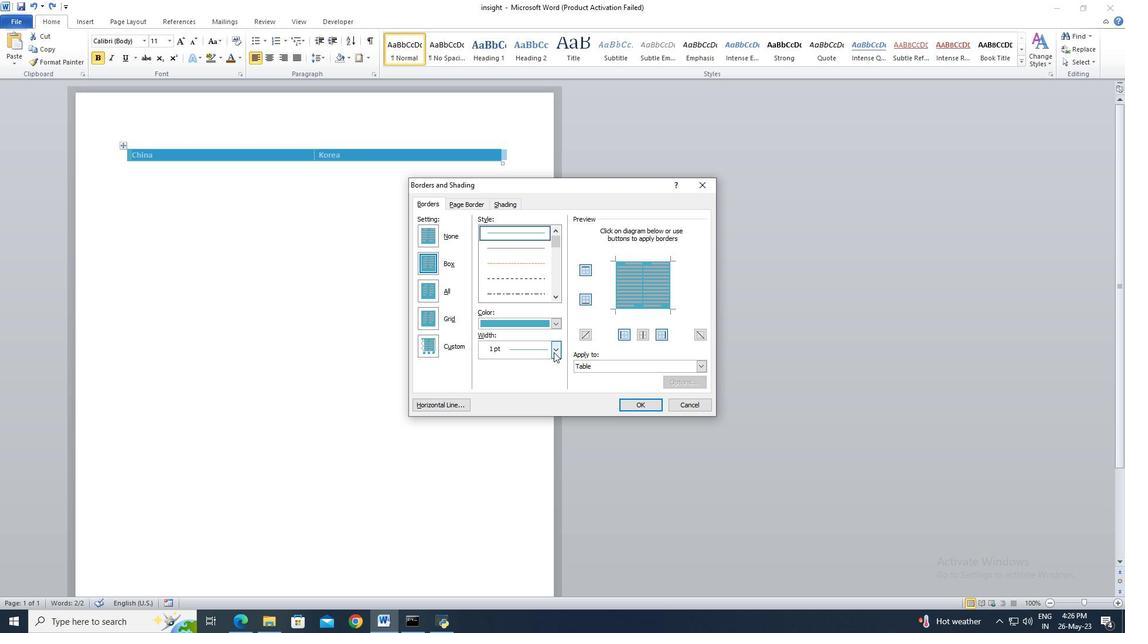 
Action: Mouse moved to (538, 415)
Screenshot: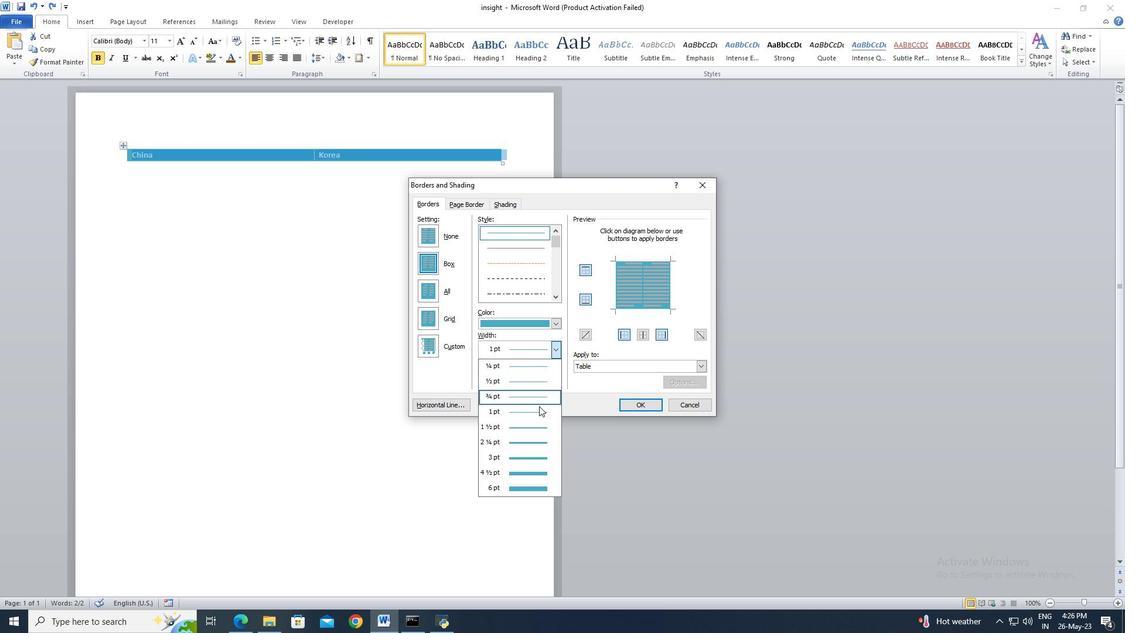 
Action: Mouse pressed left at (538, 415)
Screenshot: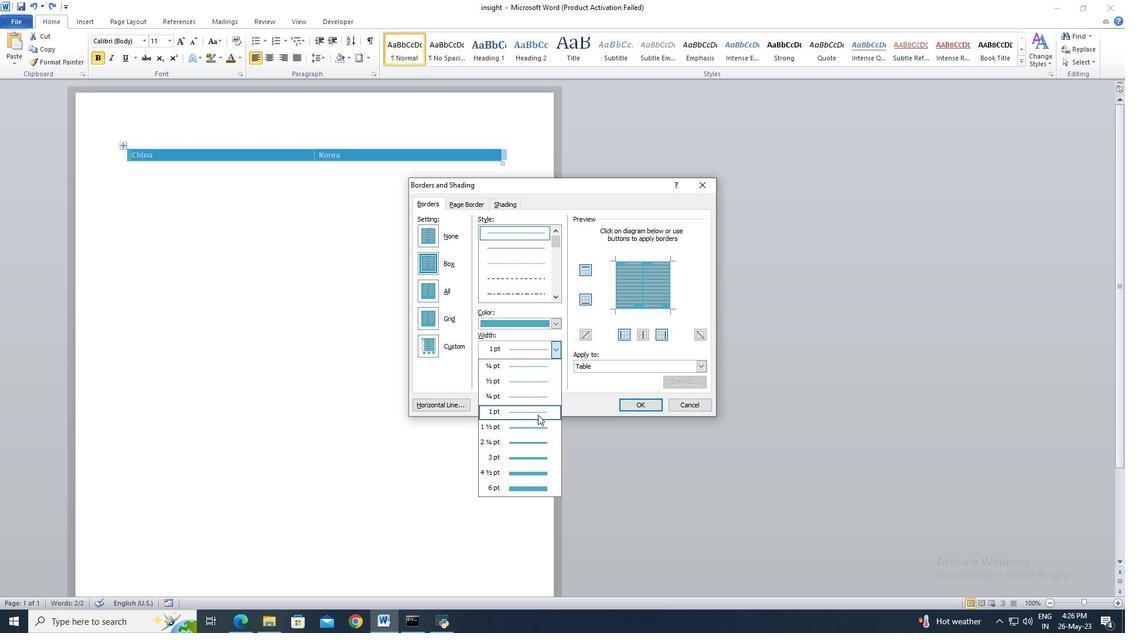 
Action: Mouse moved to (638, 410)
Screenshot: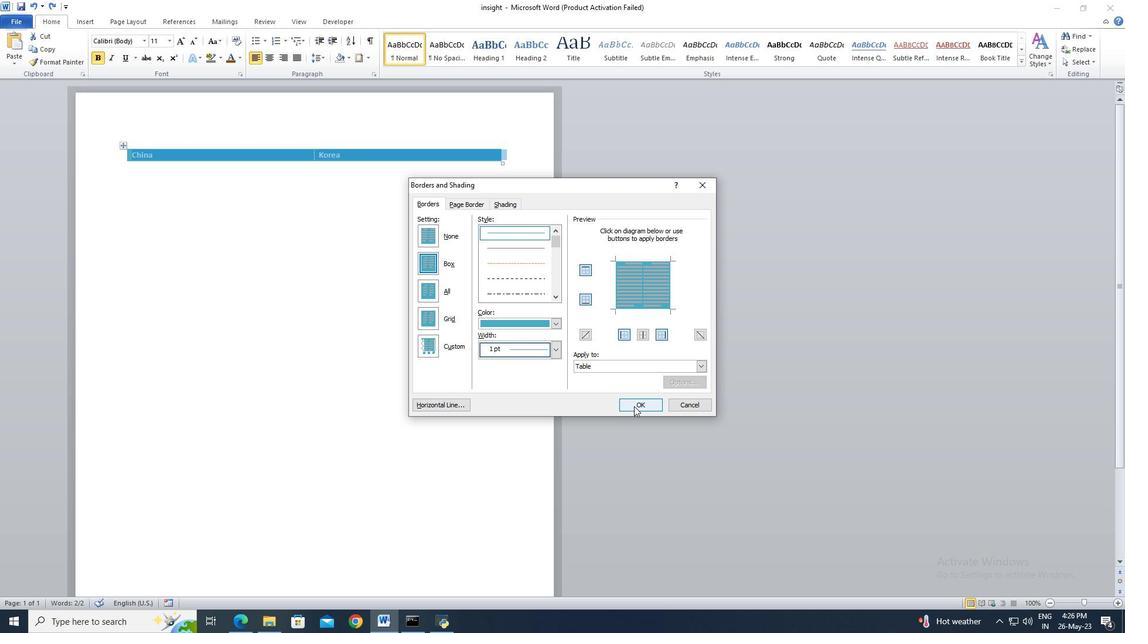 
Action: Mouse pressed left at (638, 410)
Screenshot: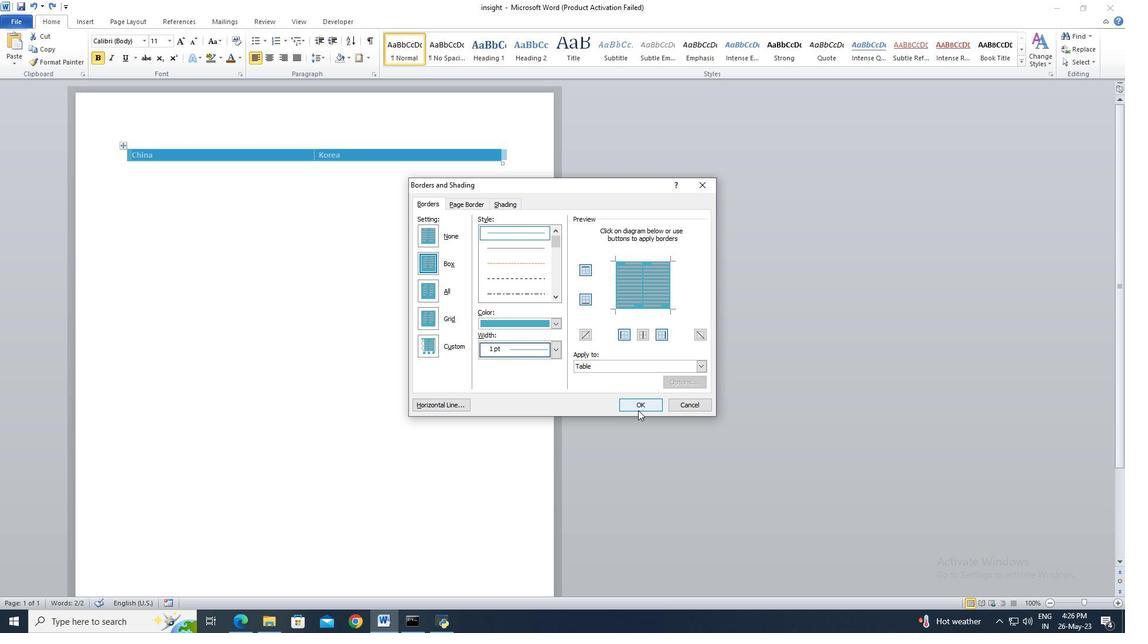 
Action: Mouse moved to (99, 60)
Screenshot: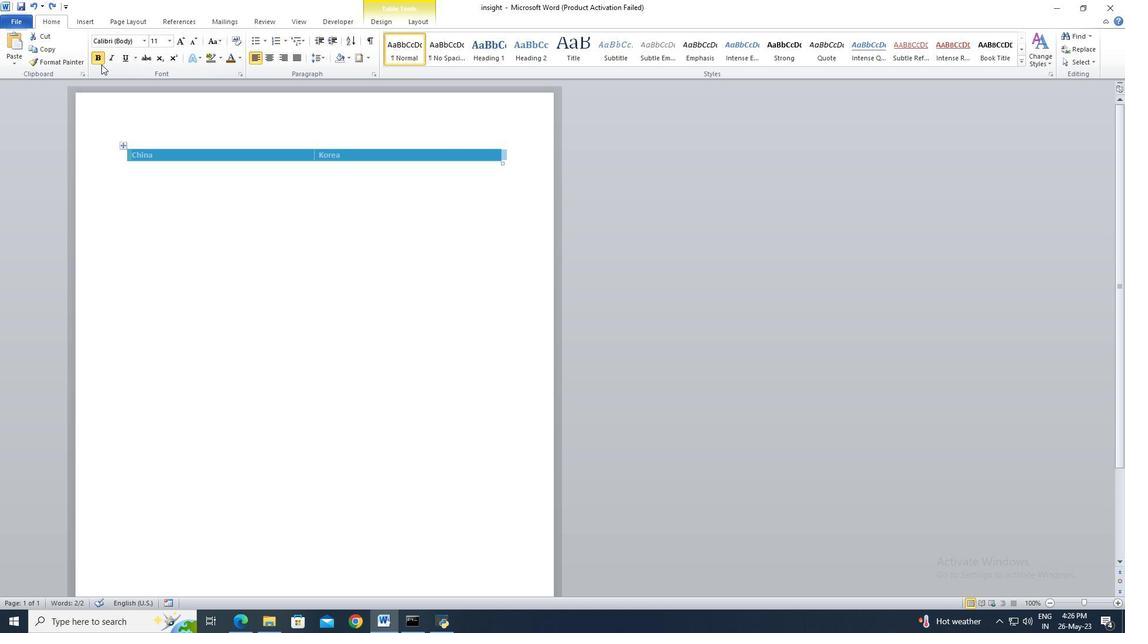 
Action: Mouse pressed left at (99, 60)
Screenshot: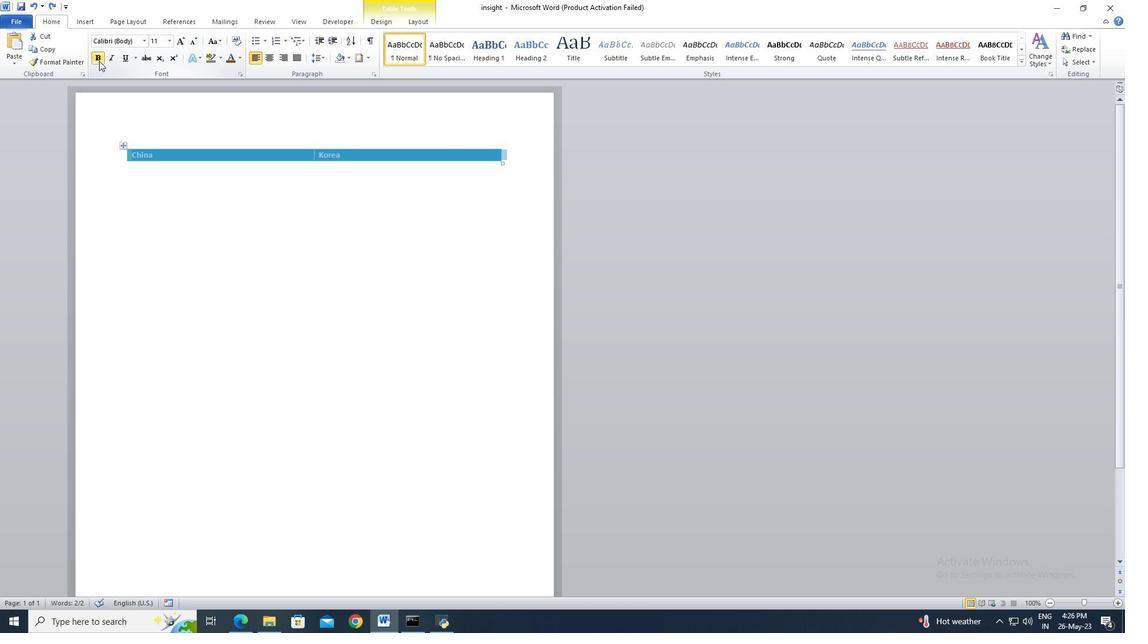 
Action: Mouse moved to (268, 58)
Screenshot: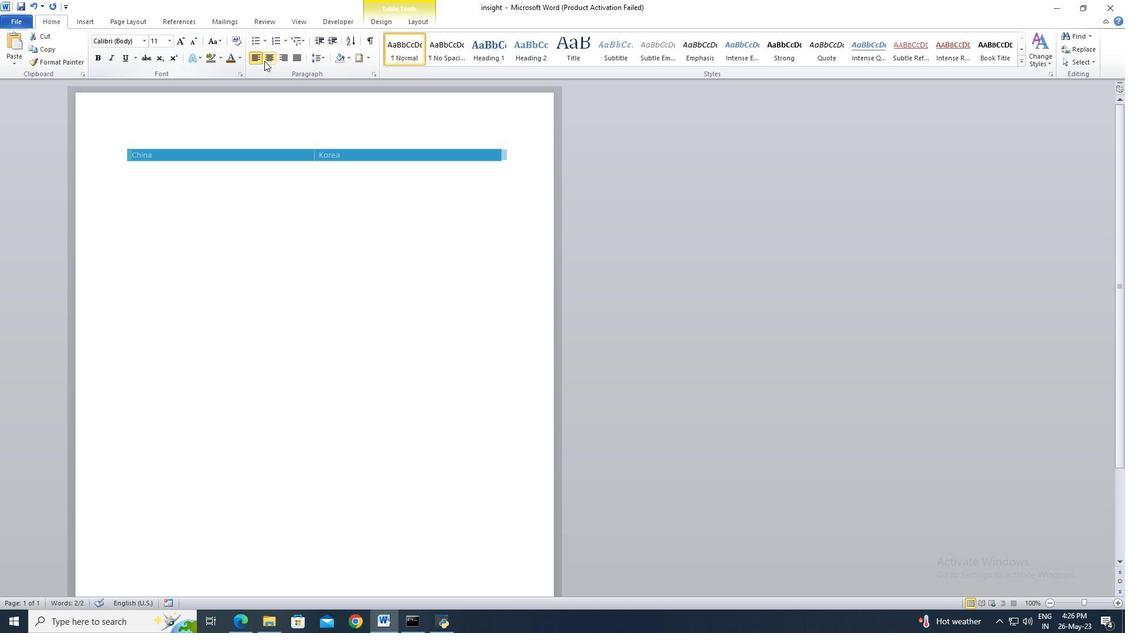 
Action: Mouse pressed left at (268, 58)
Screenshot: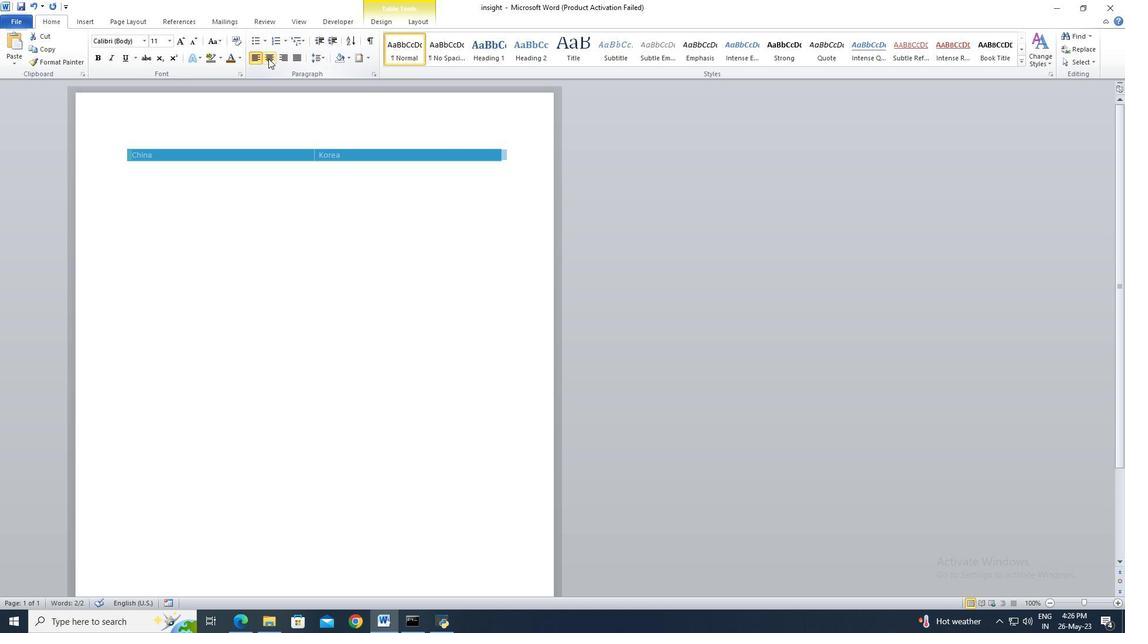 
Action: Mouse moved to (320, 185)
Screenshot: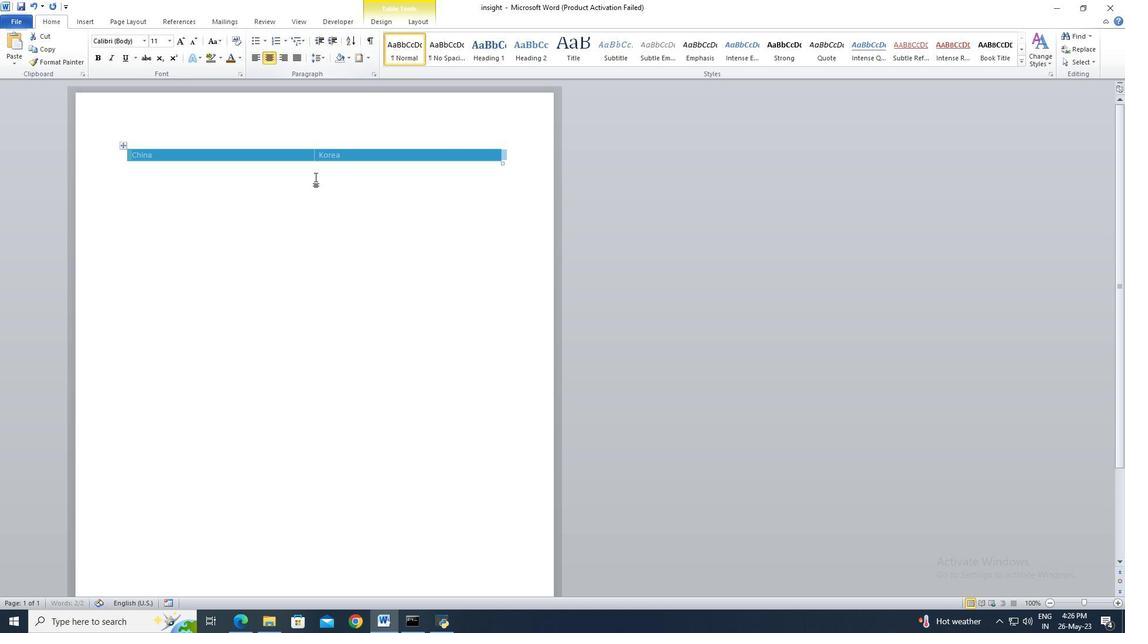 
Action: Mouse pressed left at (320, 185)
Screenshot: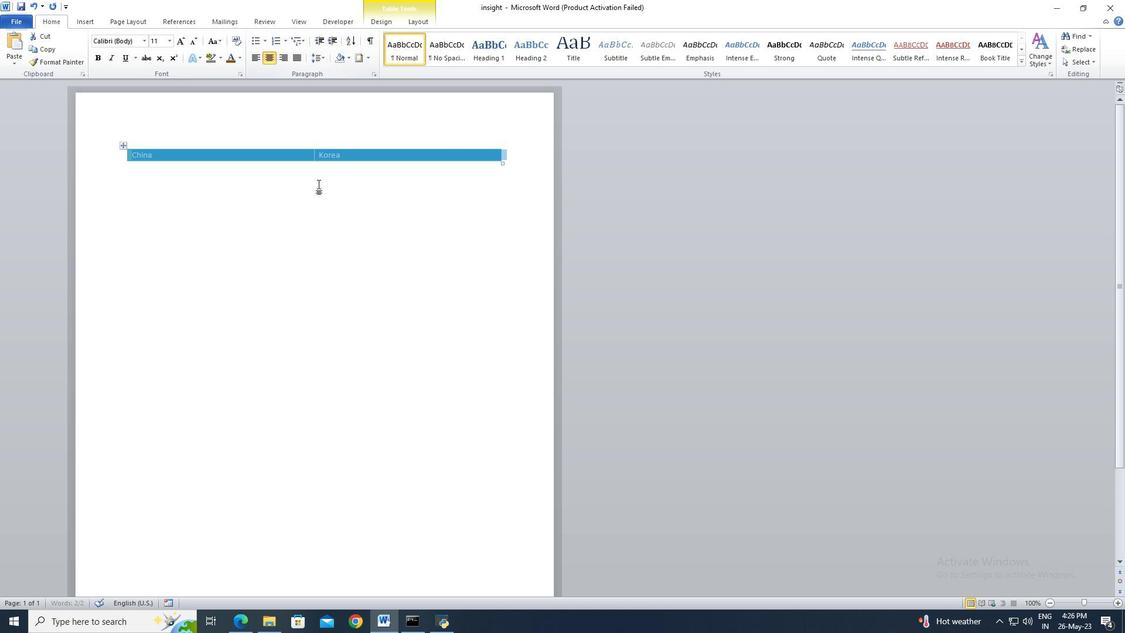 
